 Task: Find connections with filter location Bagalkot with filter topic #communitybuildingwith filter profile language English with filter current company Jindal Stainless with filter school Rajiv Gandhi College of Engineering and Technology with filter industry Metalworking Machinery Manufacturing with filter service category Nature Photography with filter keywords title Operations Manager
Action: Mouse moved to (484, 64)
Screenshot: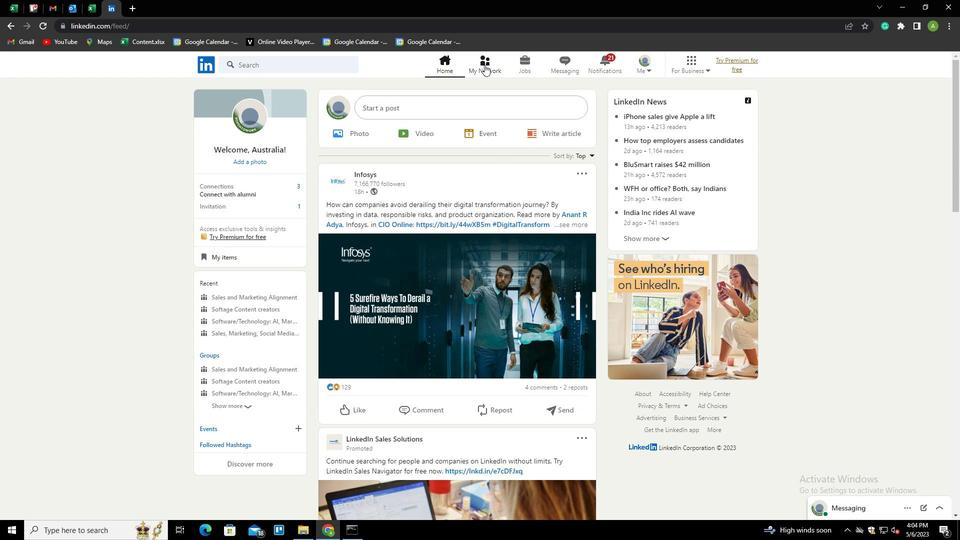 
Action: Mouse pressed left at (484, 64)
Screenshot: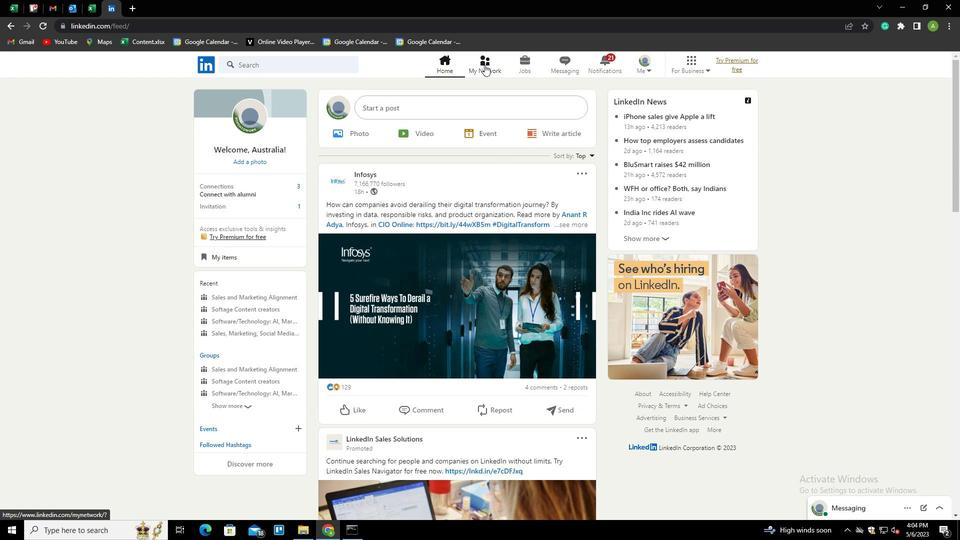 
Action: Mouse moved to (270, 120)
Screenshot: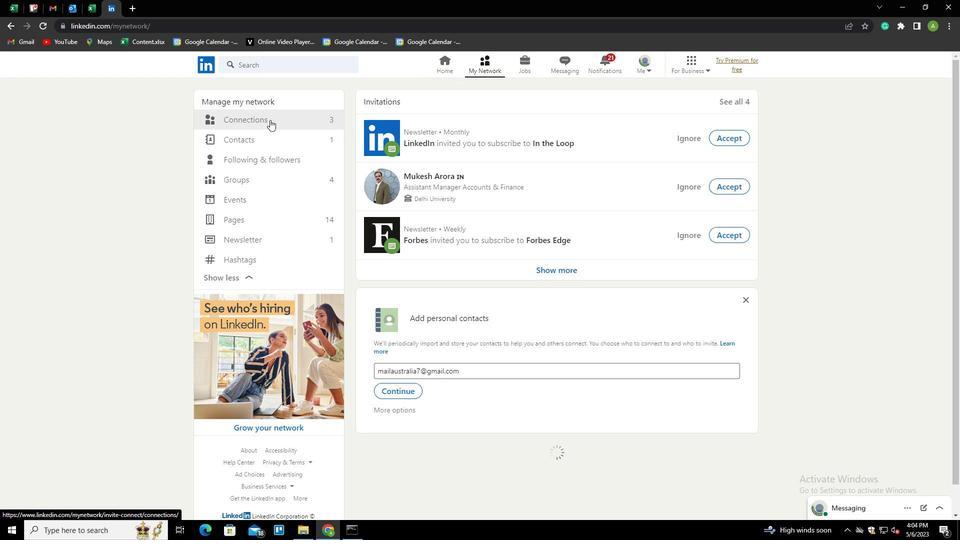 
Action: Mouse pressed left at (270, 120)
Screenshot: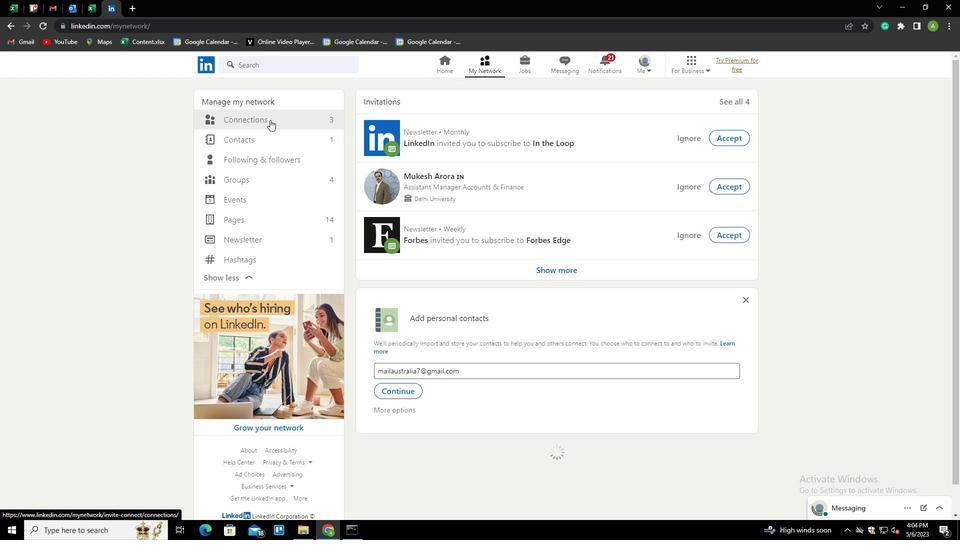 
Action: Mouse moved to (548, 122)
Screenshot: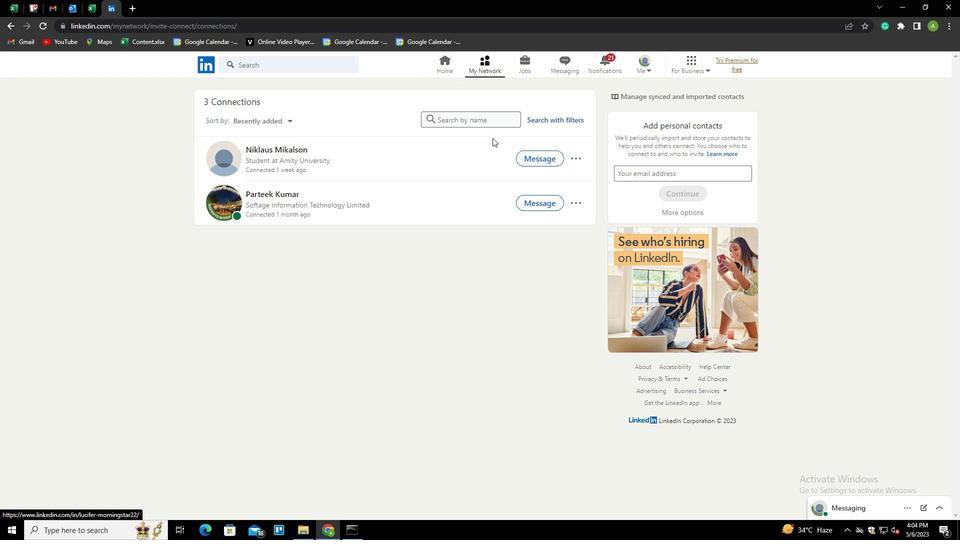 
Action: Mouse pressed left at (548, 122)
Screenshot: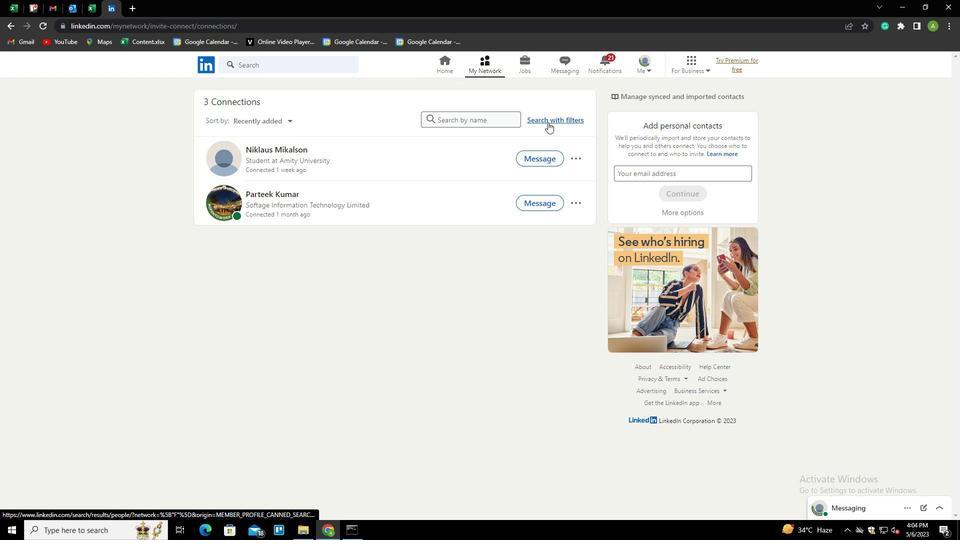 
Action: Mouse moved to (512, 90)
Screenshot: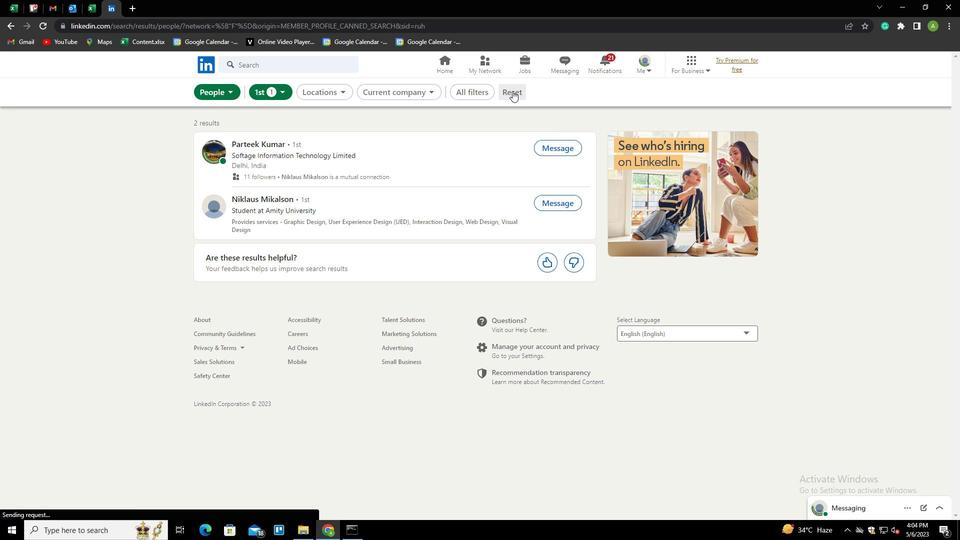 
Action: Mouse pressed left at (512, 90)
Screenshot: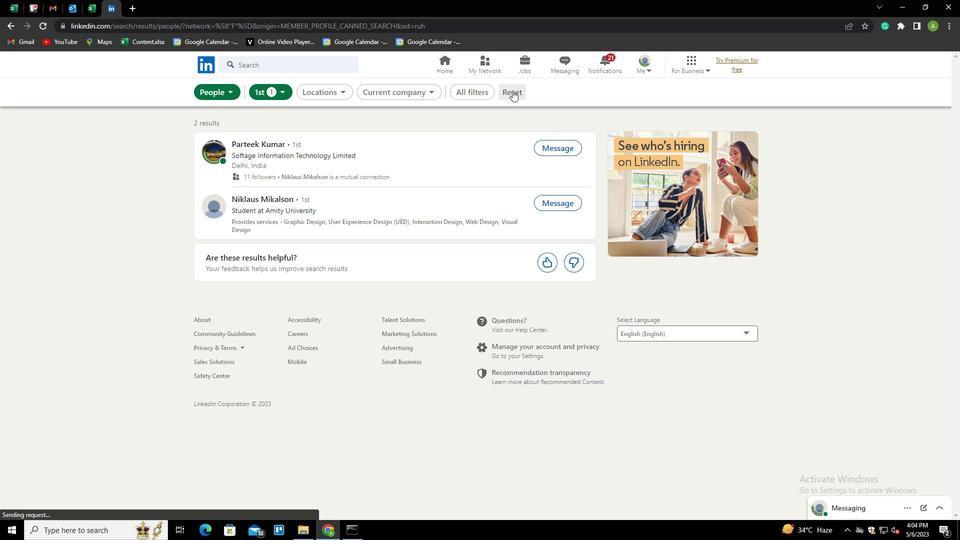 
Action: Mouse moved to (506, 92)
Screenshot: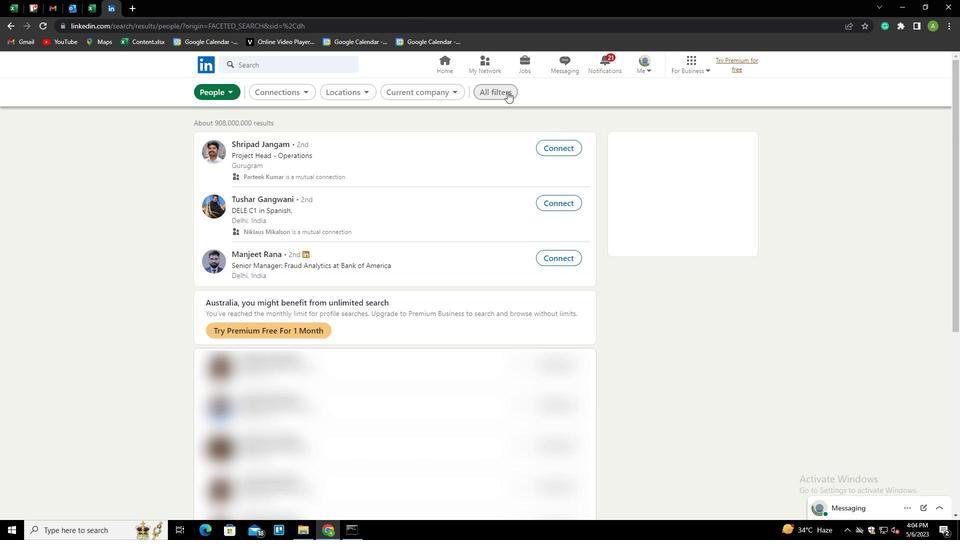 
Action: Mouse pressed left at (506, 92)
Screenshot: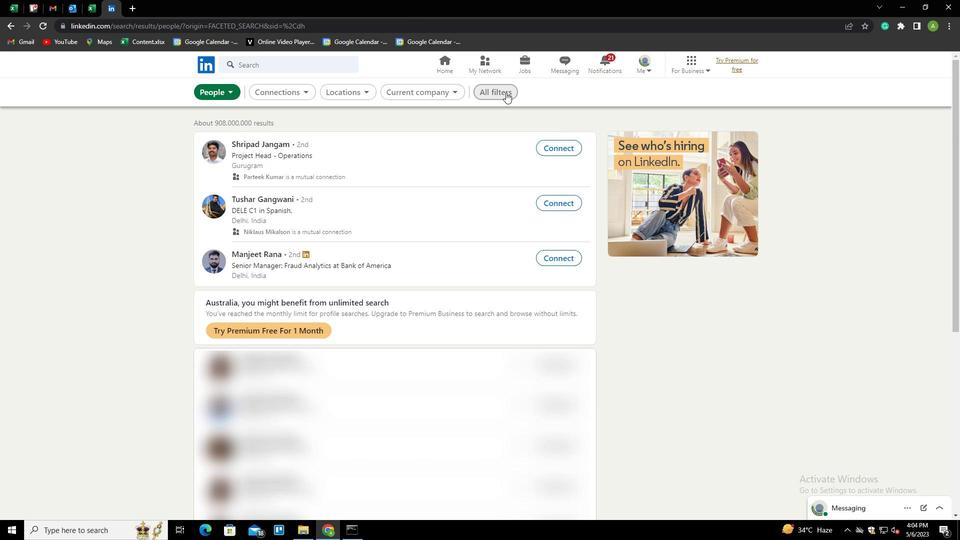 
Action: Mouse moved to (821, 313)
Screenshot: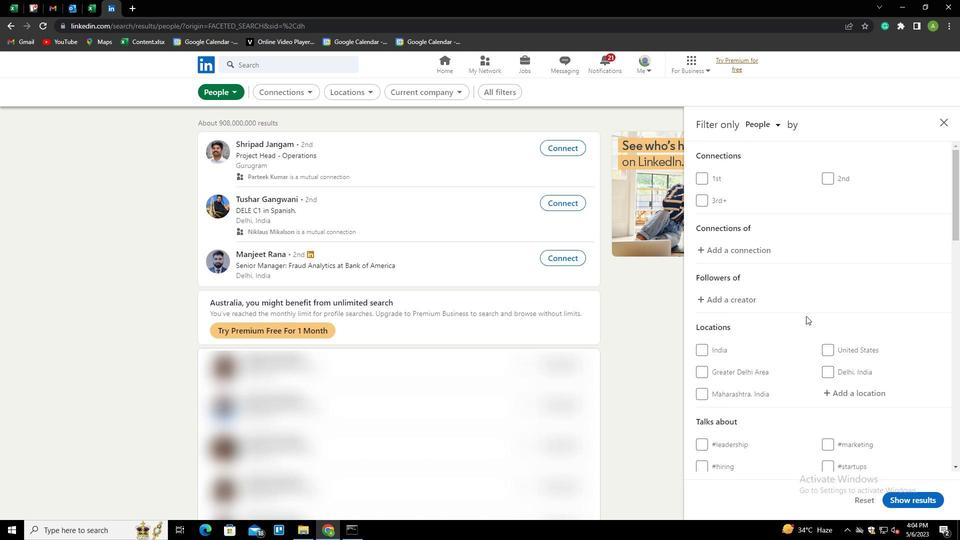 
Action: Mouse scrolled (821, 313) with delta (0, 0)
Screenshot: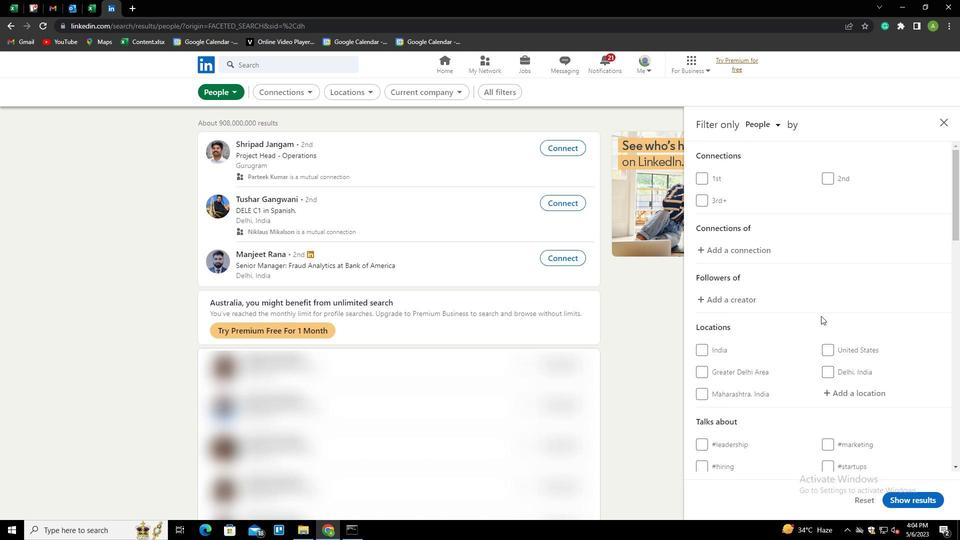 
Action: Mouse scrolled (821, 313) with delta (0, 0)
Screenshot: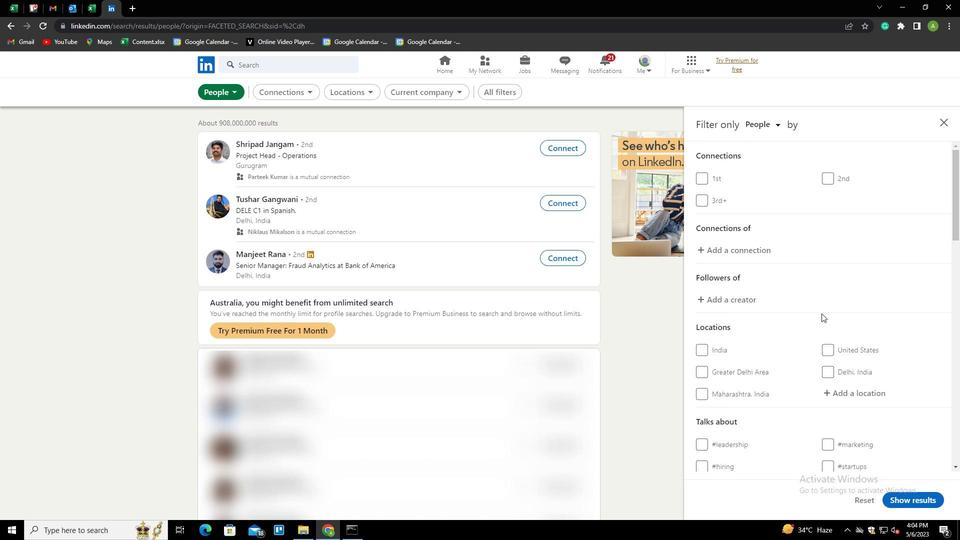 
Action: Mouse moved to (838, 292)
Screenshot: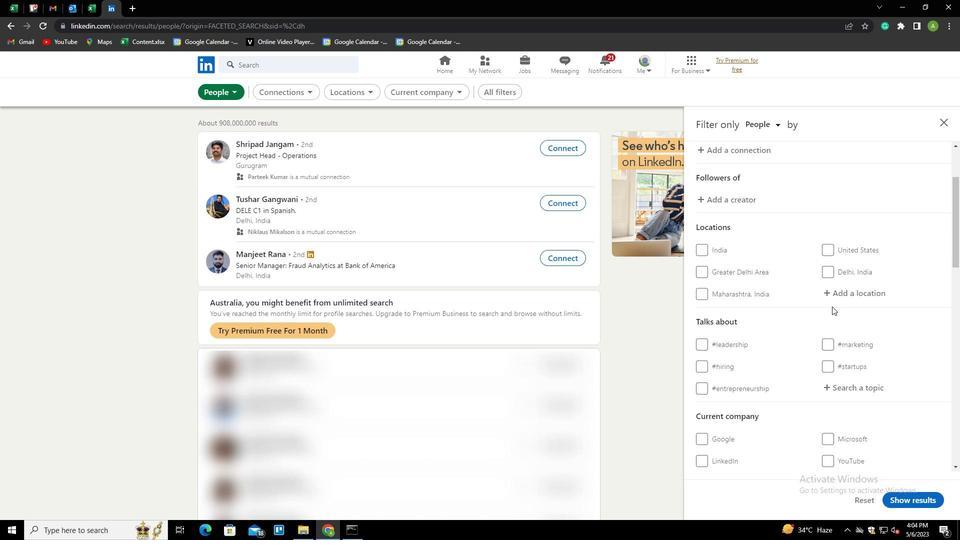 
Action: Mouse pressed left at (838, 292)
Screenshot: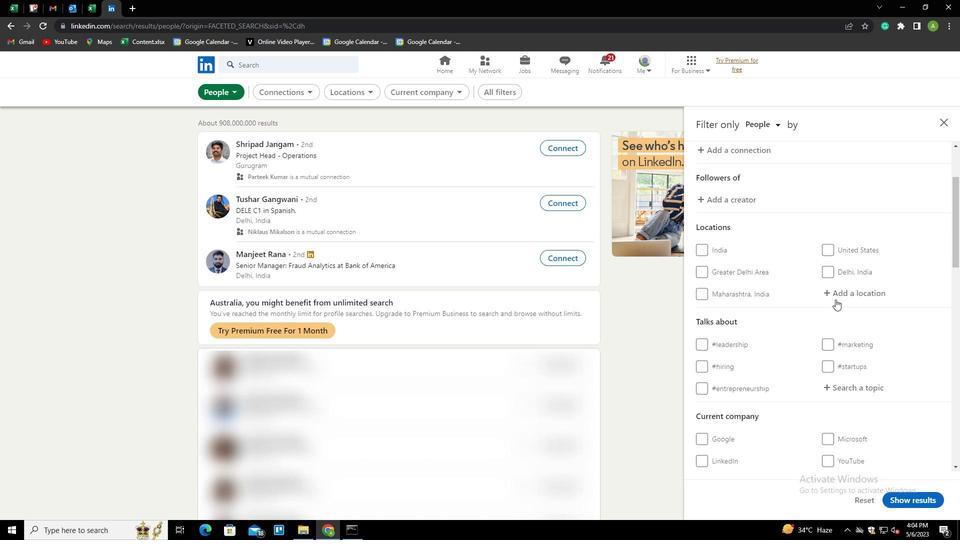 
Action: Key pressed <Key.shift>B
Screenshot: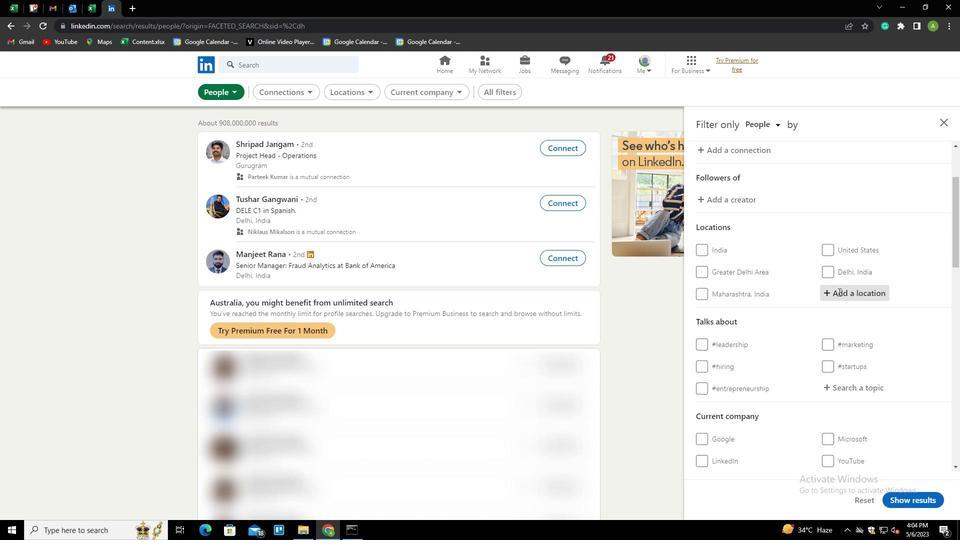 
Action: Mouse moved to (840, 290)
Screenshot: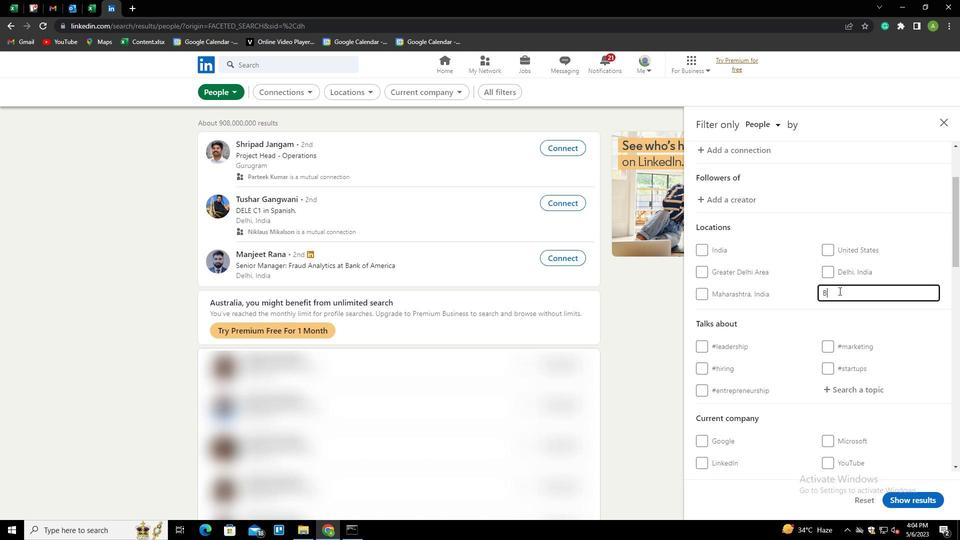 
Action: Key pressed A
Screenshot: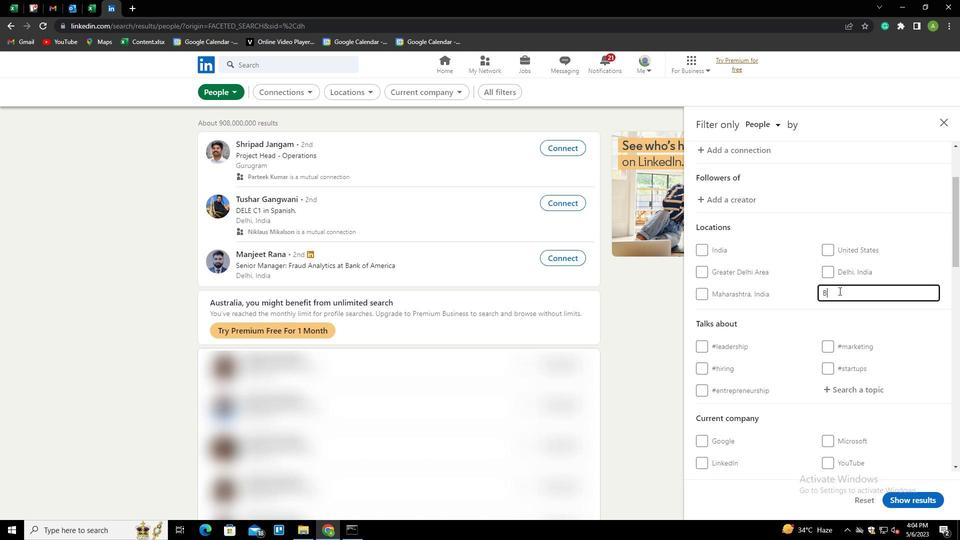 
Action: Mouse moved to (878, 186)
Screenshot: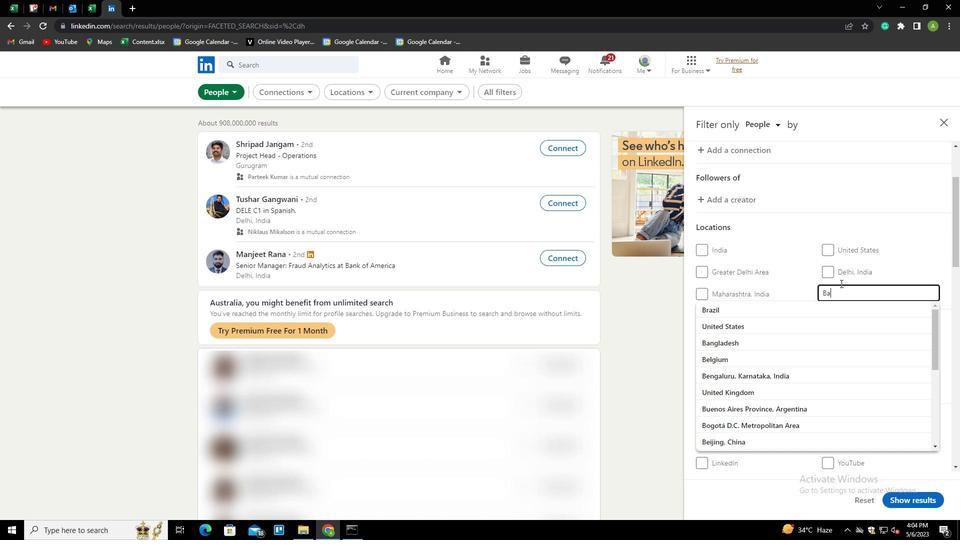 
Action: Key pressed GALKOT<Key.down><Key.down><Key.down><Key.enter>
Screenshot: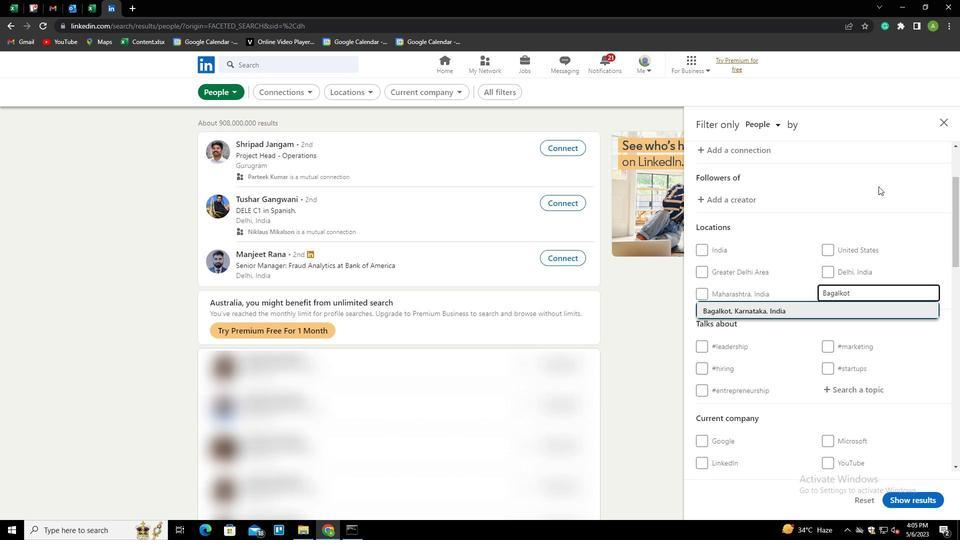 
Action: Mouse scrolled (878, 186) with delta (0, 0)
Screenshot: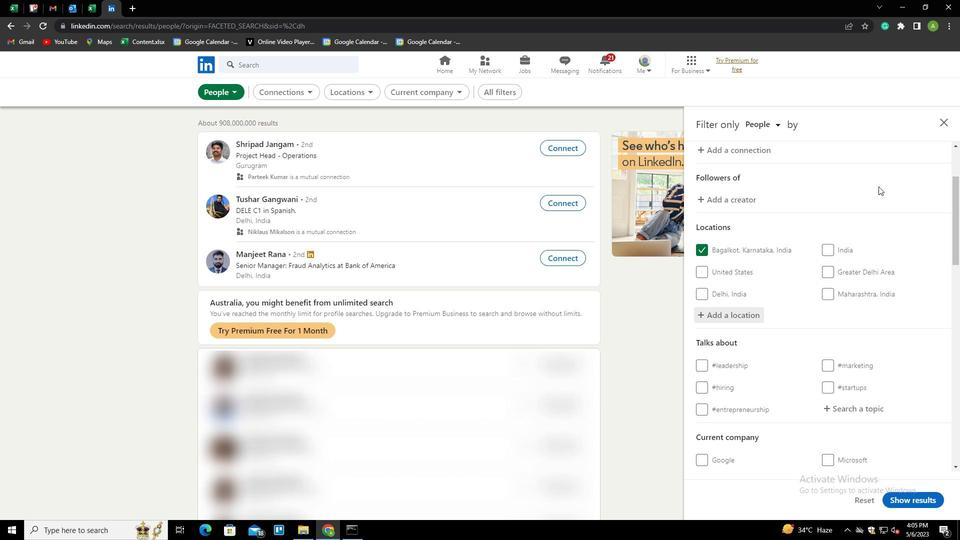 
Action: Mouse moved to (878, 186)
Screenshot: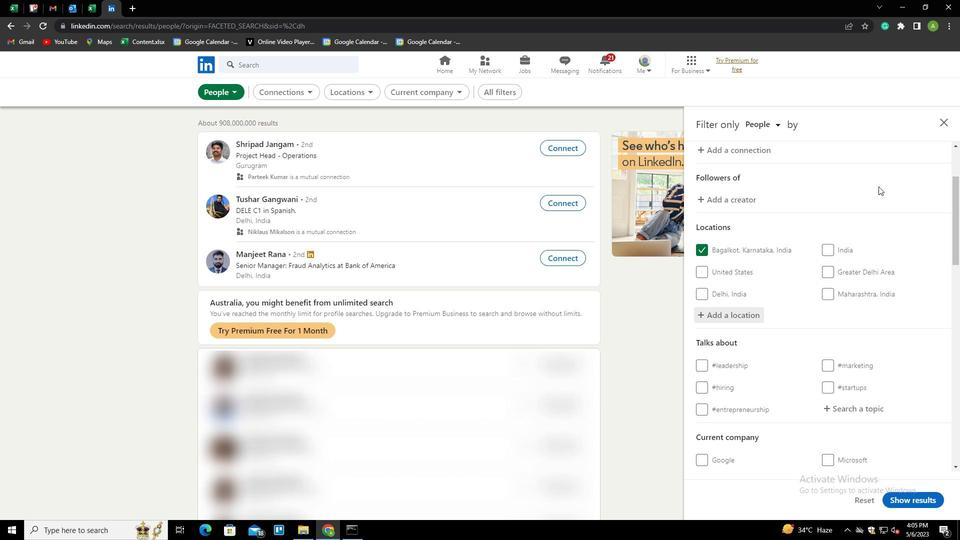 
Action: Mouse scrolled (878, 186) with delta (0, 0)
Screenshot: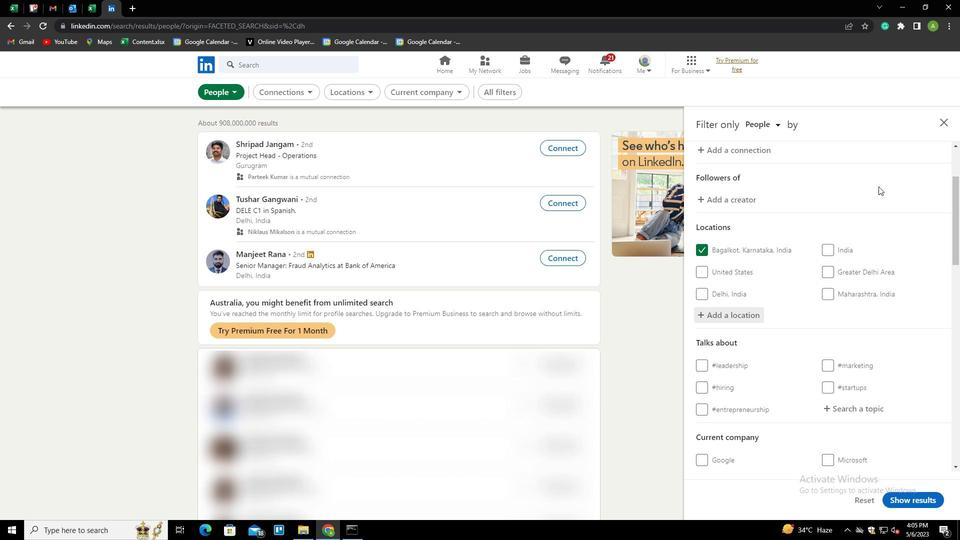 
Action: Mouse moved to (843, 305)
Screenshot: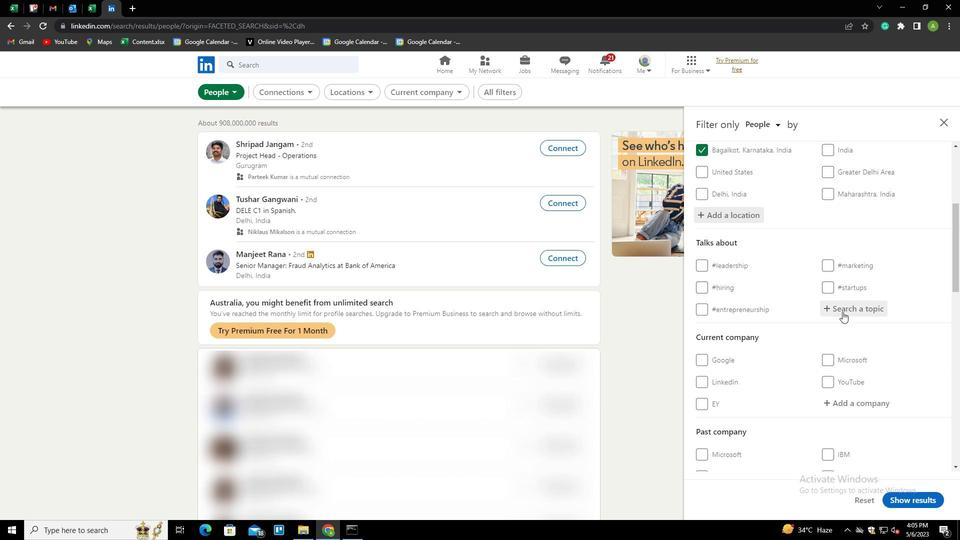 
Action: Mouse pressed left at (843, 305)
Screenshot: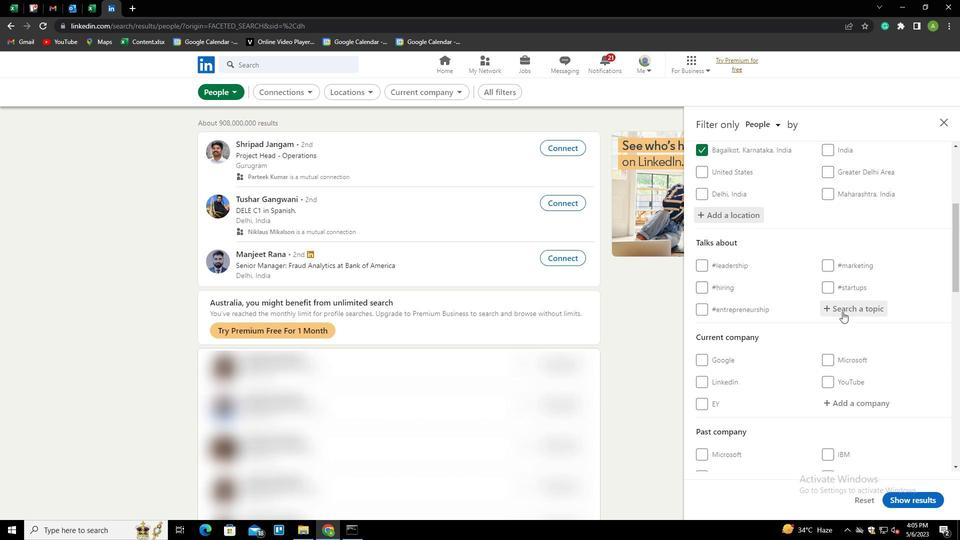 
Action: Mouse moved to (881, 271)
Screenshot: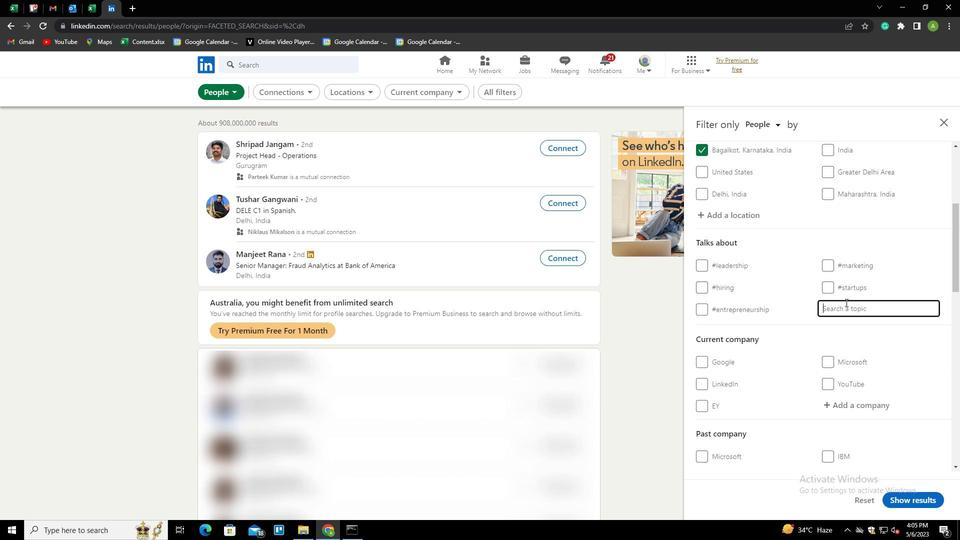 
Action: Key pressed COMMUNITYBUILDING<Key.down><Key.enter>
Screenshot: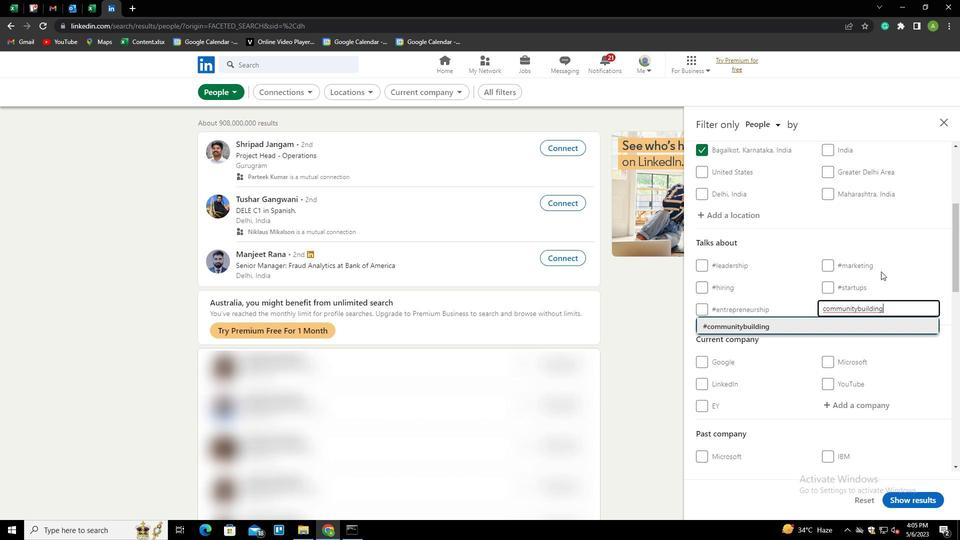 
Action: Mouse scrolled (881, 271) with delta (0, 0)
Screenshot: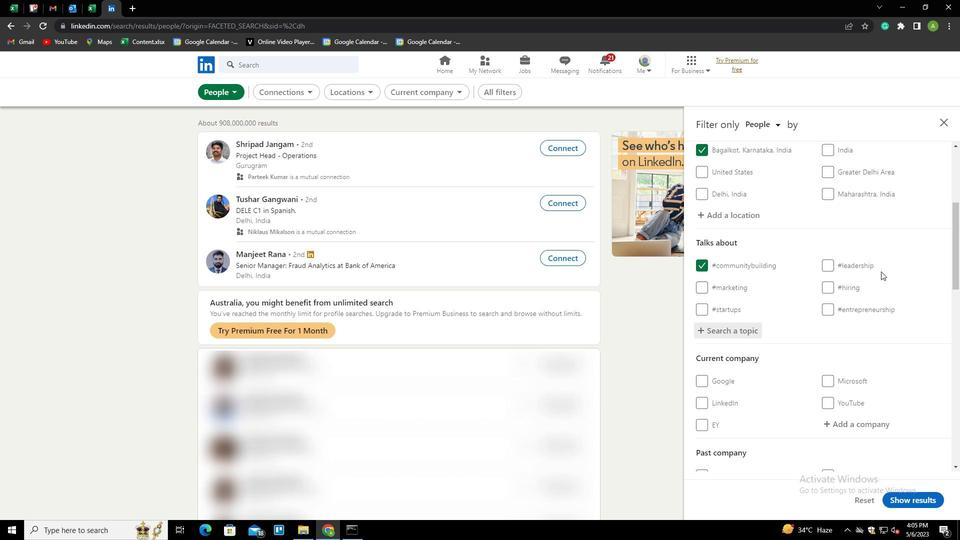 
Action: Mouse scrolled (881, 271) with delta (0, 0)
Screenshot: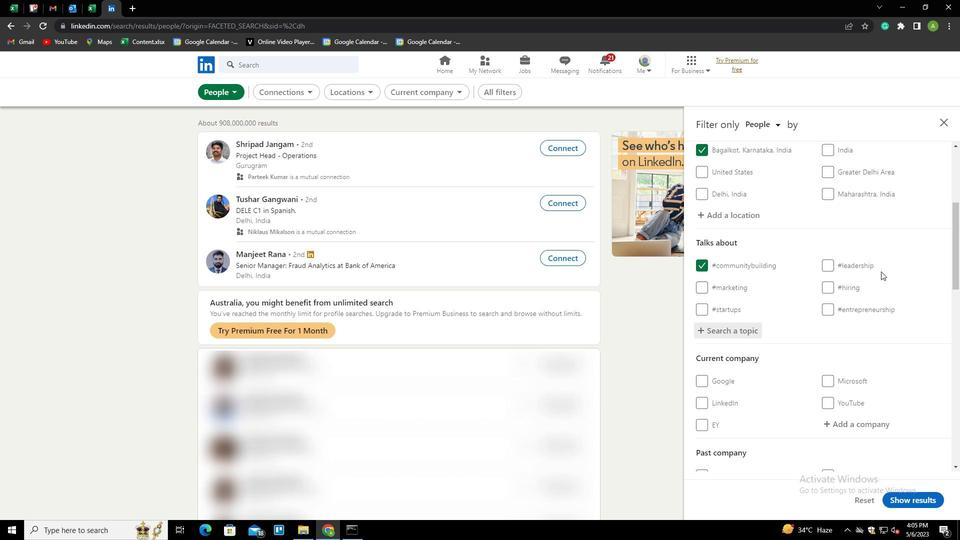 
Action: Mouse moved to (879, 277)
Screenshot: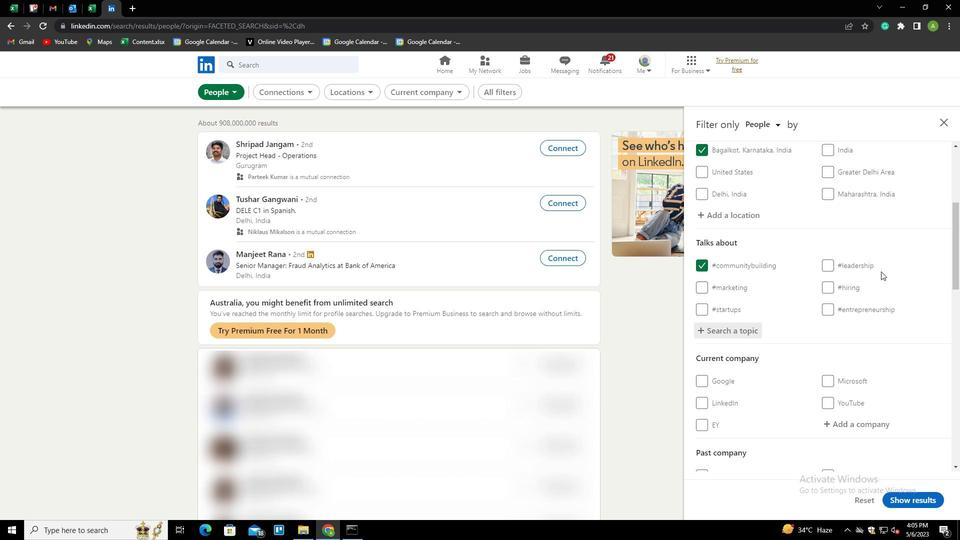 
Action: Mouse scrolled (879, 276) with delta (0, 0)
Screenshot: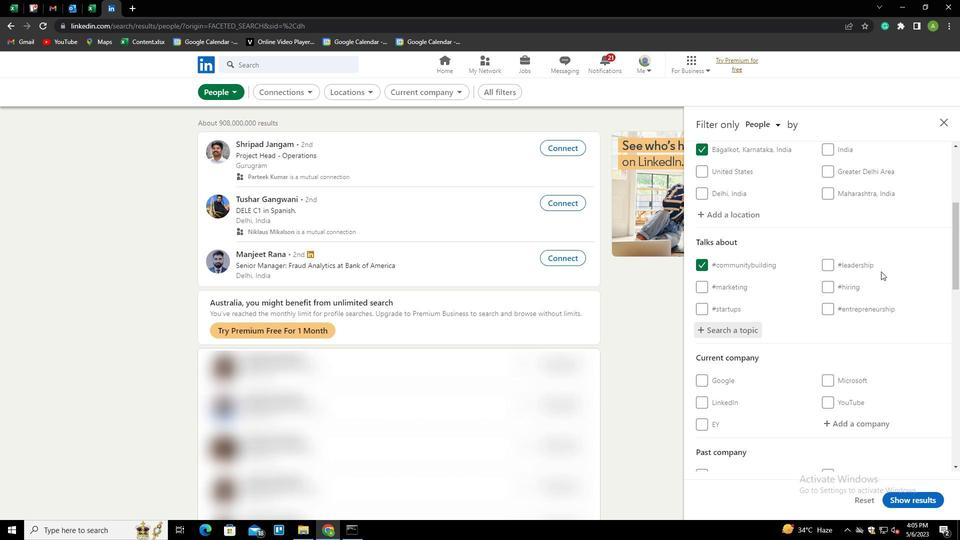 
Action: Mouse moved to (878, 278)
Screenshot: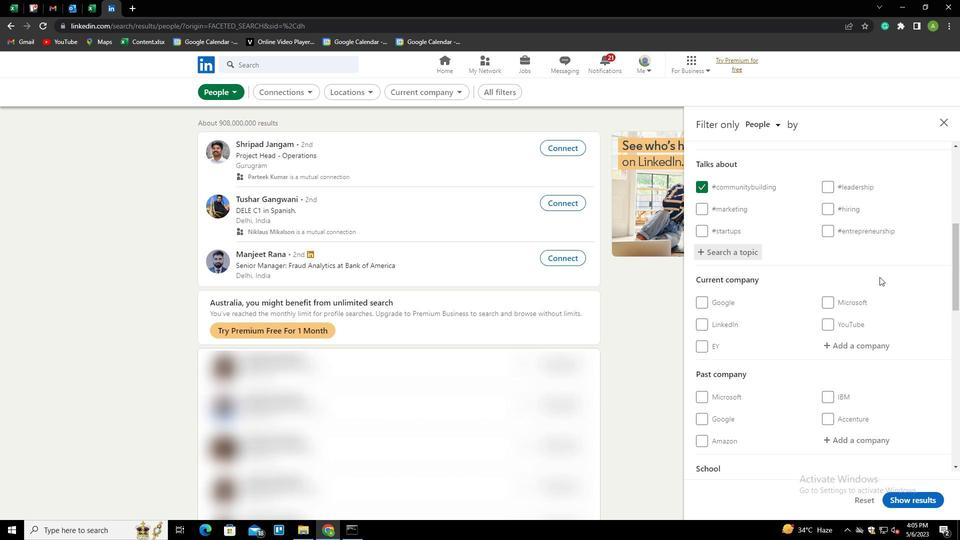 
Action: Mouse scrolled (878, 277) with delta (0, 0)
Screenshot: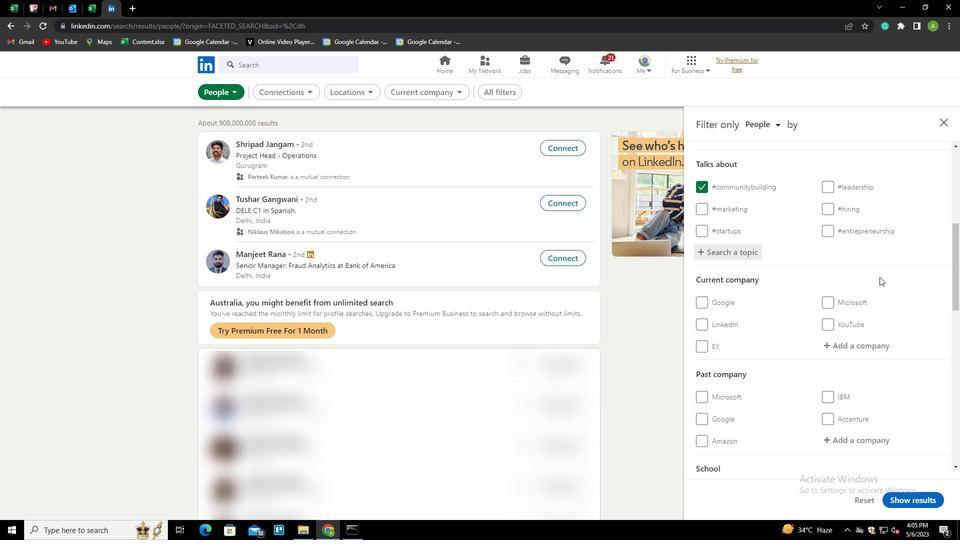
Action: Mouse moved to (878, 278)
Screenshot: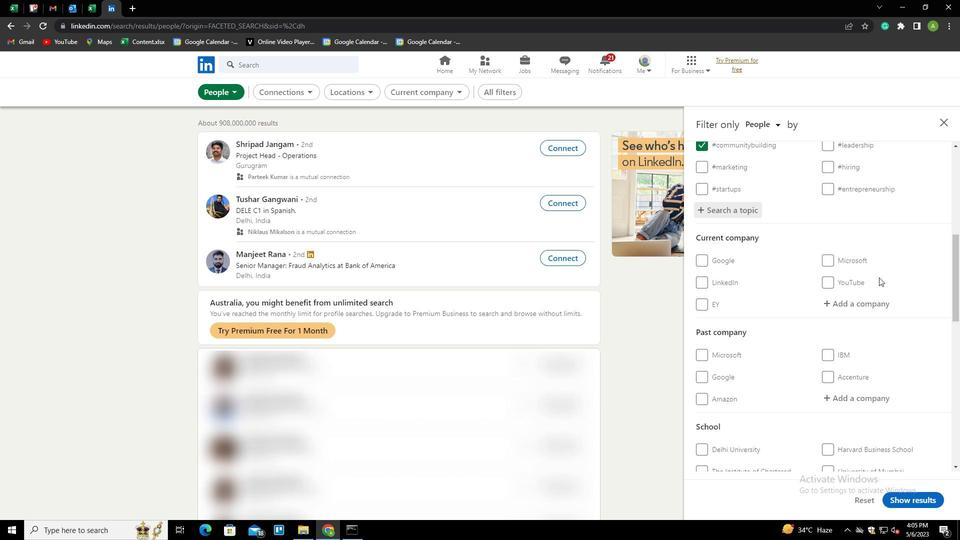 
Action: Mouse scrolled (878, 278) with delta (0, 0)
Screenshot: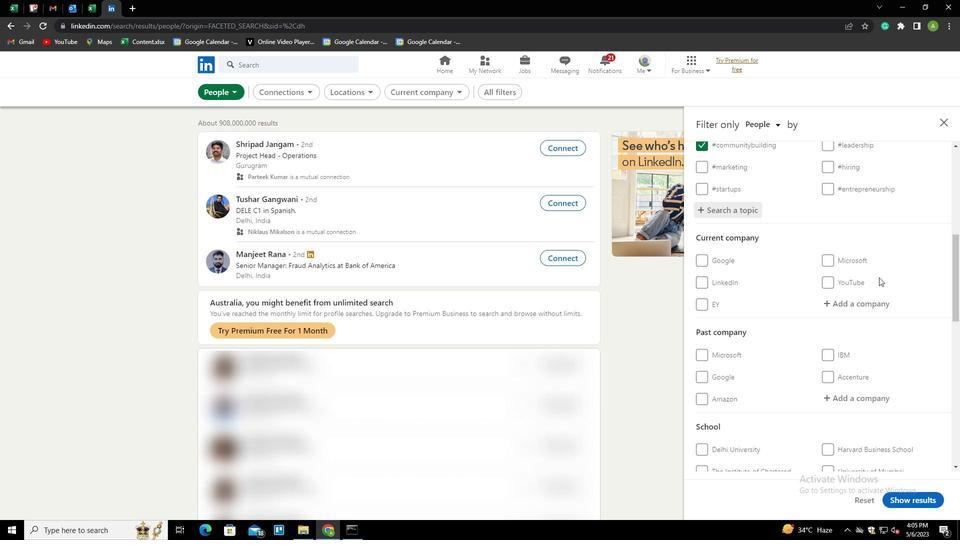 
Action: Mouse moved to (876, 280)
Screenshot: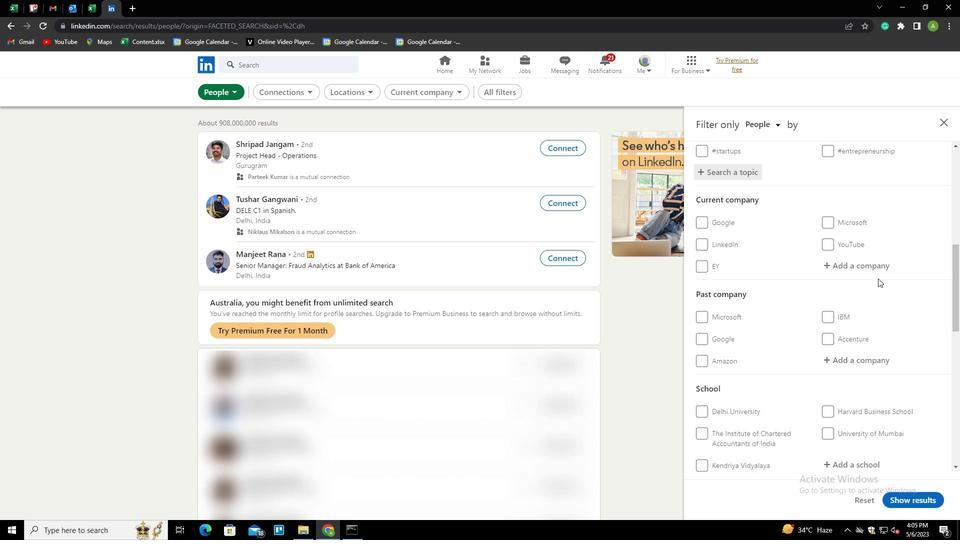 
Action: Mouse scrolled (876, 280) with delta (0, 0)
Screenshot: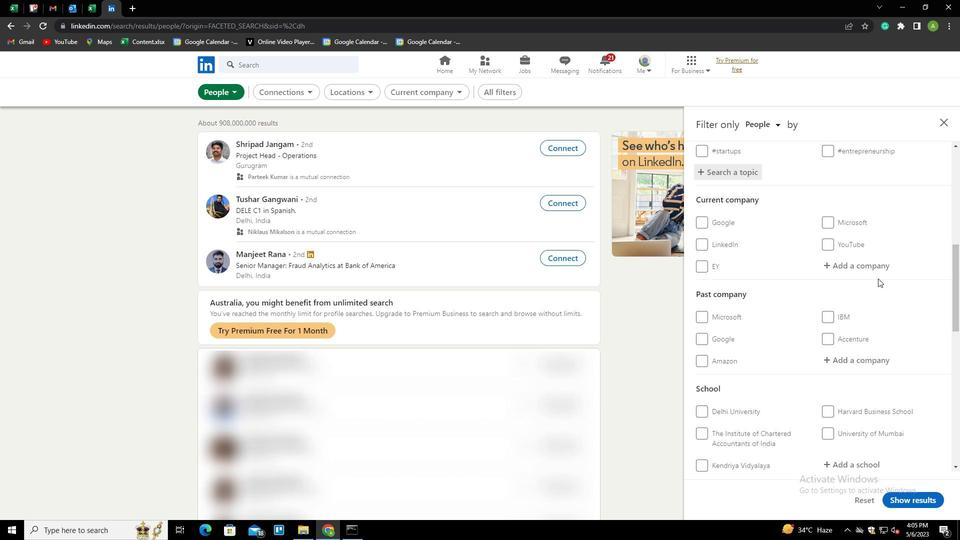 
Action: Mouse moved to (876, 281)
Screenshot: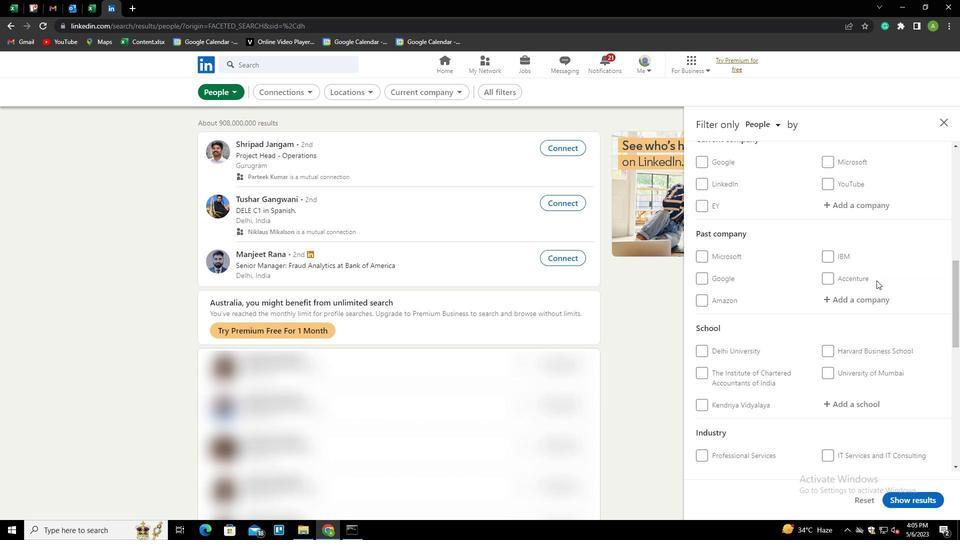
Action: Mouse scrolled (876, 281) with delta (0, 0)
Screenshot: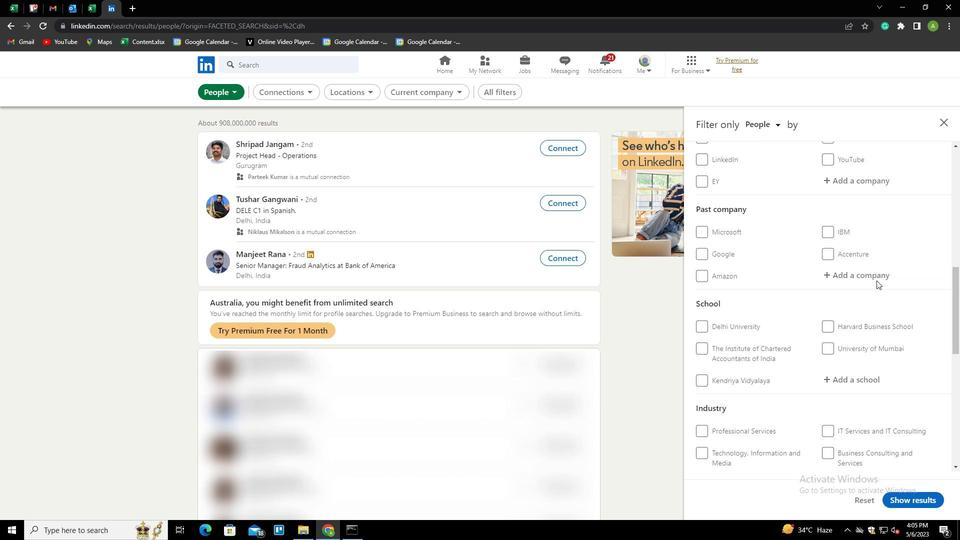 
Action: Mouse scrolled (876, 281) with delta (0, 0)
Screenshot: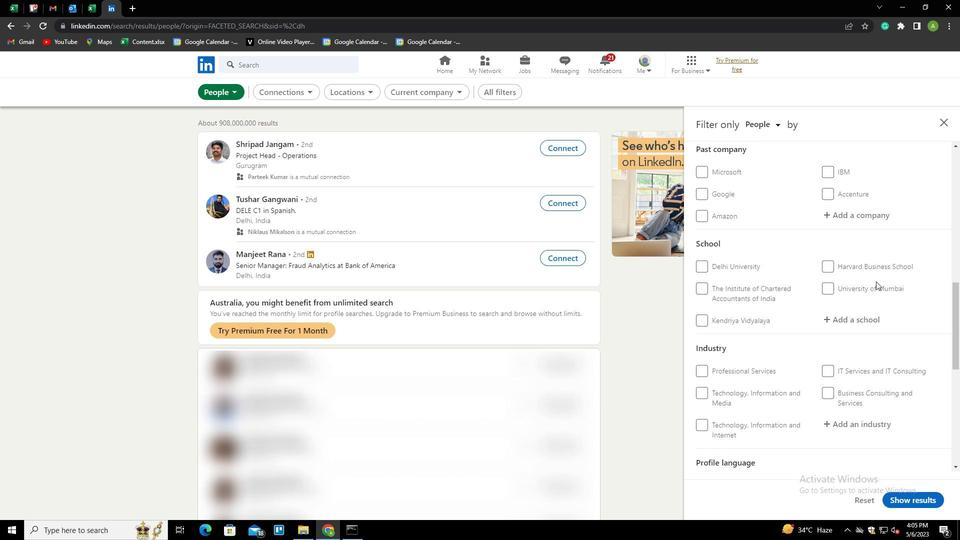 
Action: Mouse scrolled (876, 281) with delta (0, 0)
Screenshot: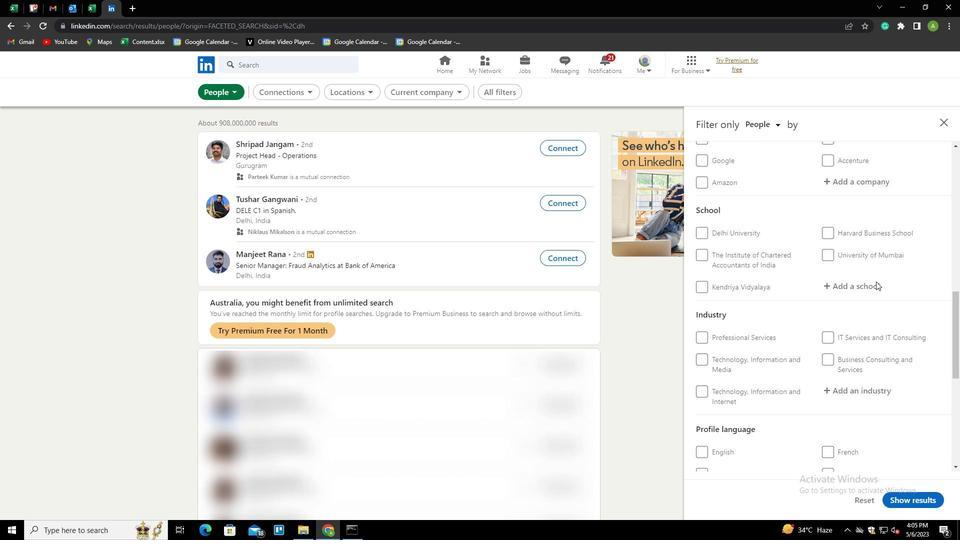 
Action: Mouse moved to (711, 336)
Screenshot: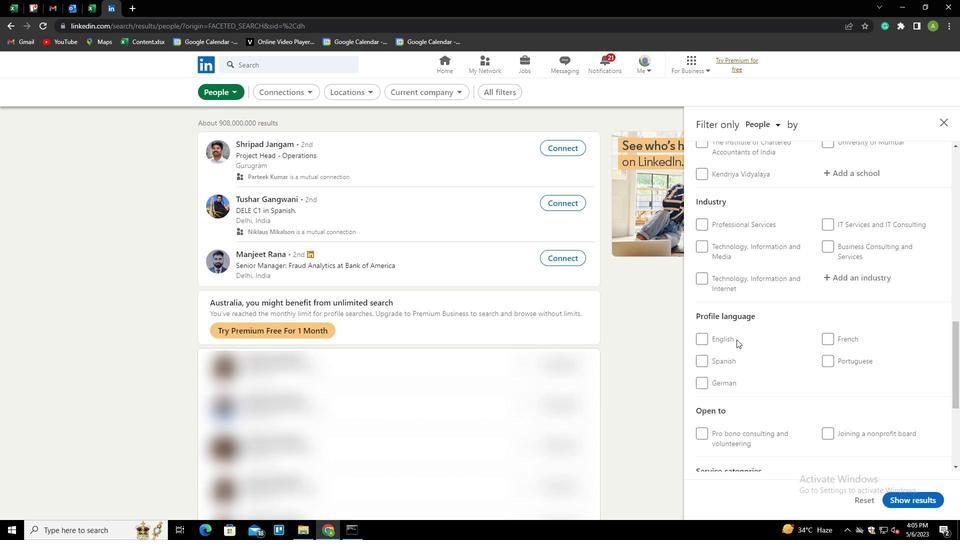 
Action: Mouse pressed left at (711, 336)
Screenshot: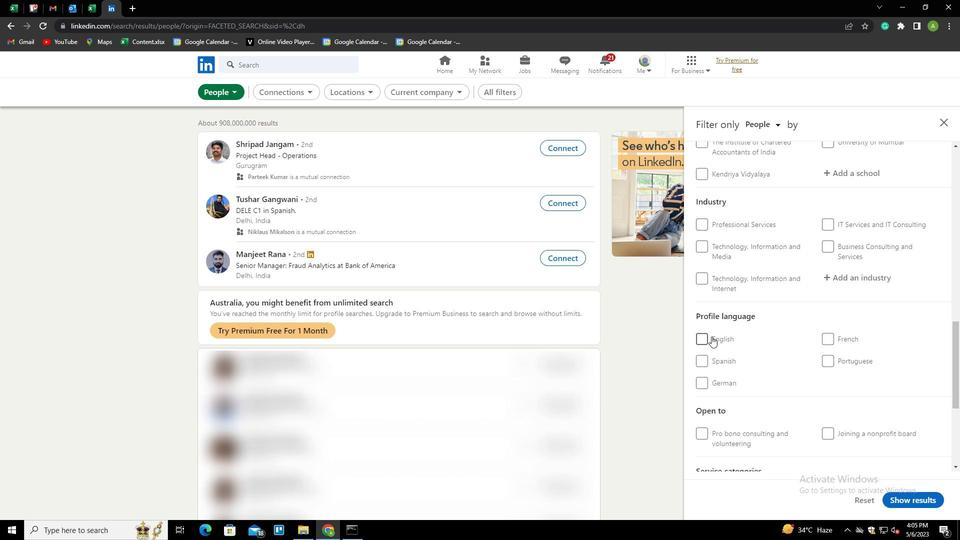 
Action: Mouse moved to (827, 313)
Screenshot: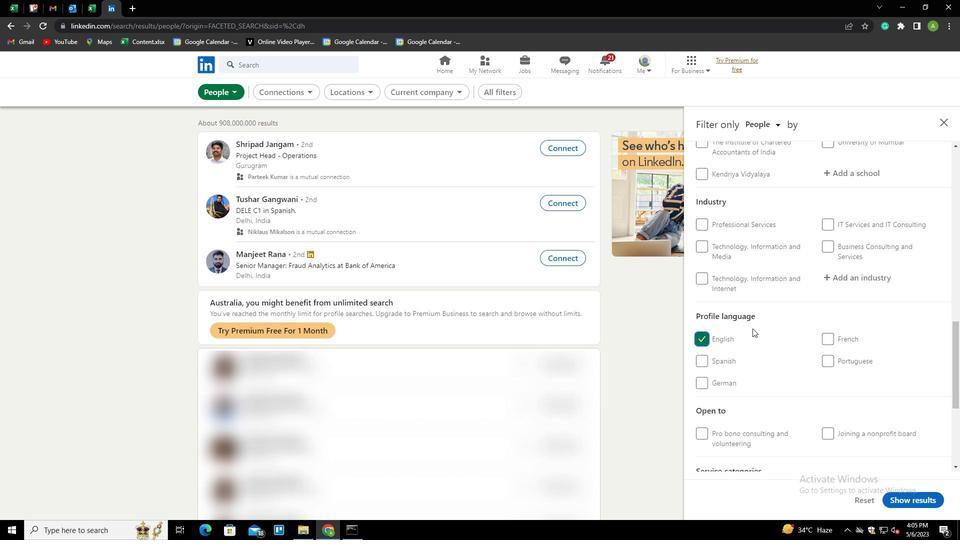 
Action: Mouse scrolled (827, 314) with delta (0, 0)
Screenshot: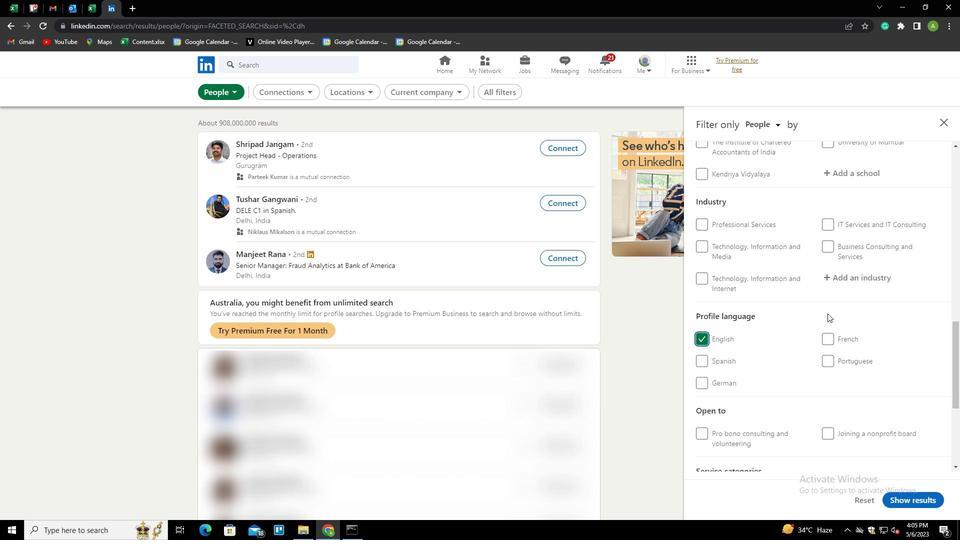 
Action: Mouse moved to (828, 313)
Screenshot: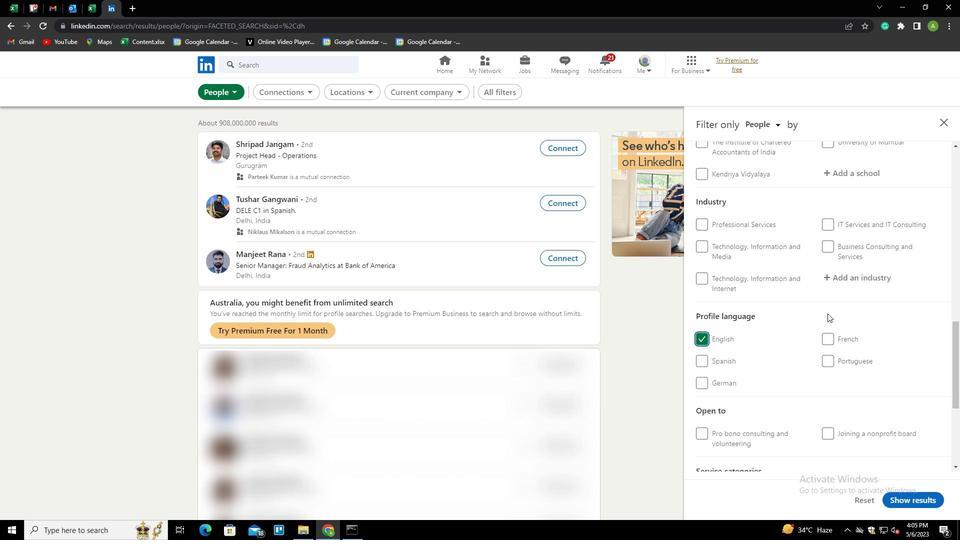 
Action: Mouse scrolled (828, 314) with delta (0, 0)
Screenshot: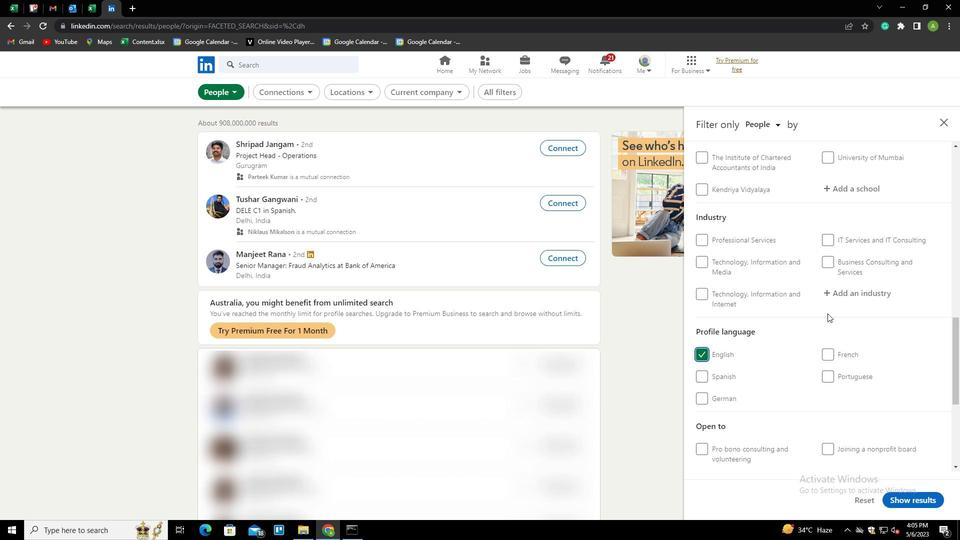 
Action: Mouse scrolled (828, 314) with delta (0, 0)
Screenshot: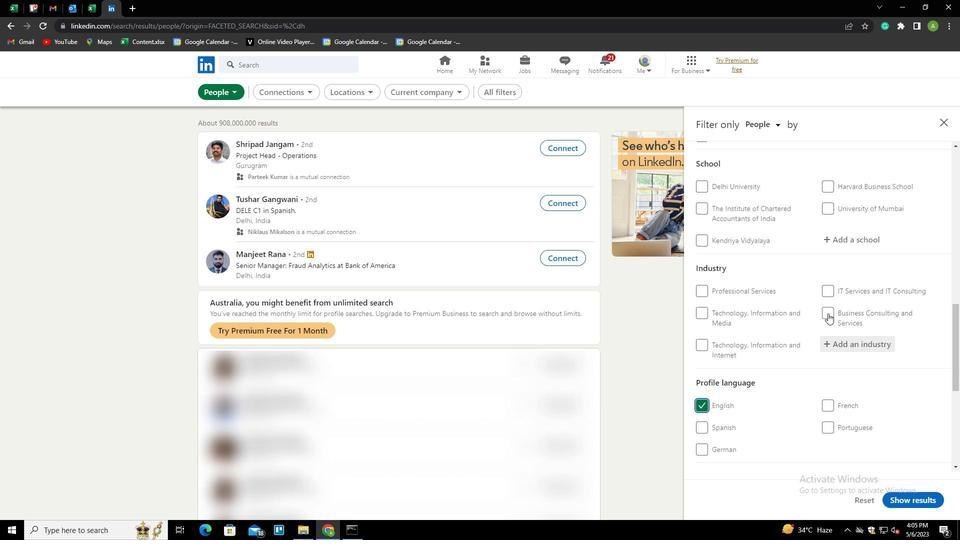 
Action: Mouse scrolled (828, 314) with delta (0, 0)
Screenshot: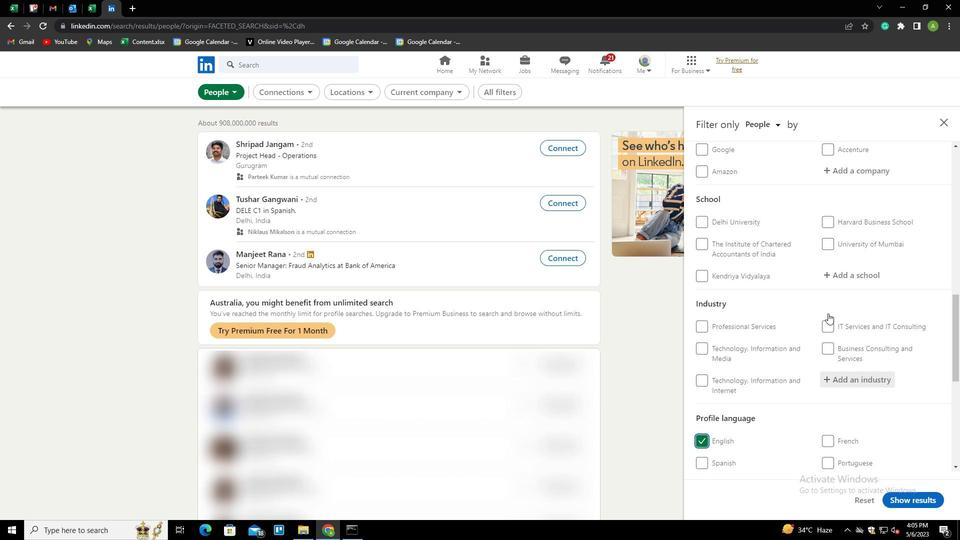 
Action: Mouse scrolled (828, 314) with delta (0, 0)
Screenshot: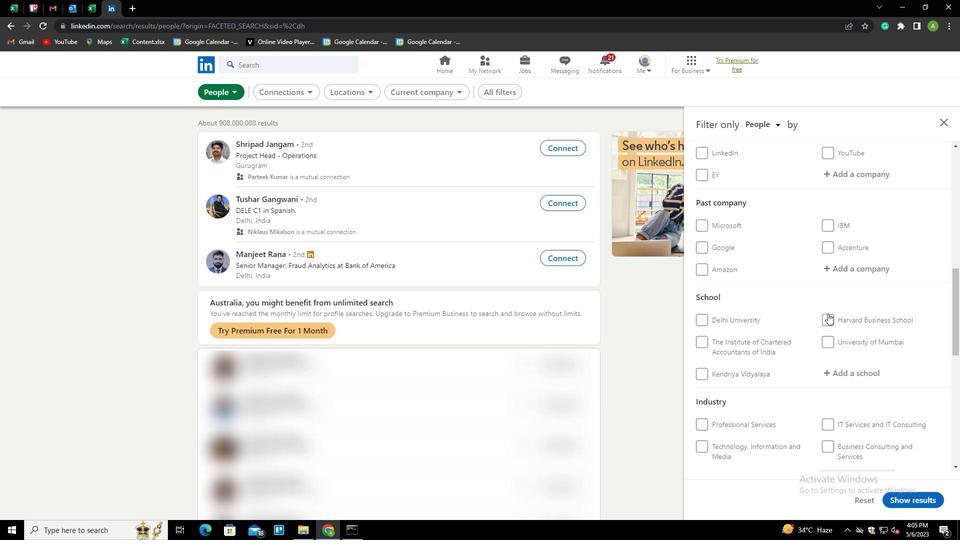 
Action: Mouse scrolled (828, 314) with delta (0, 0)
Screenshot: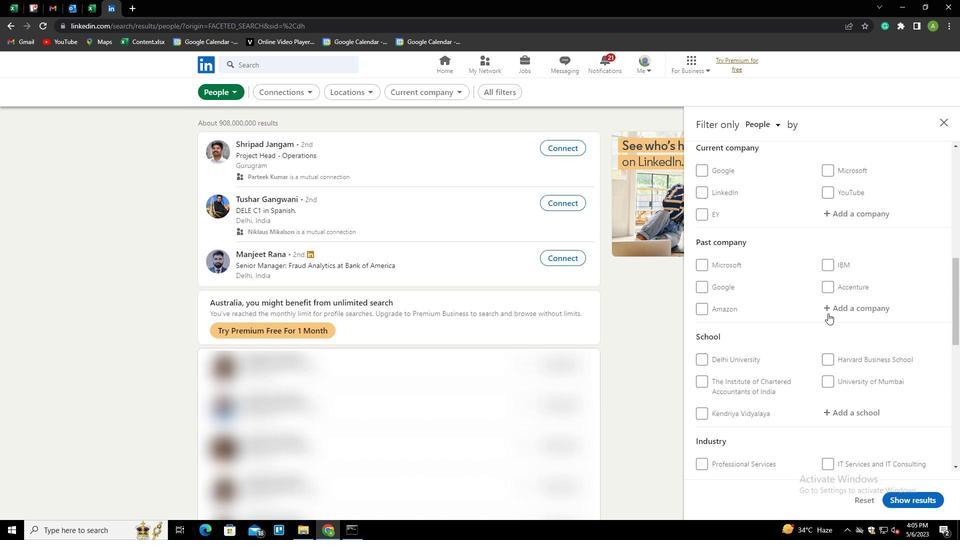 
Action: Mouse moved to (841, 277)
Screenshot: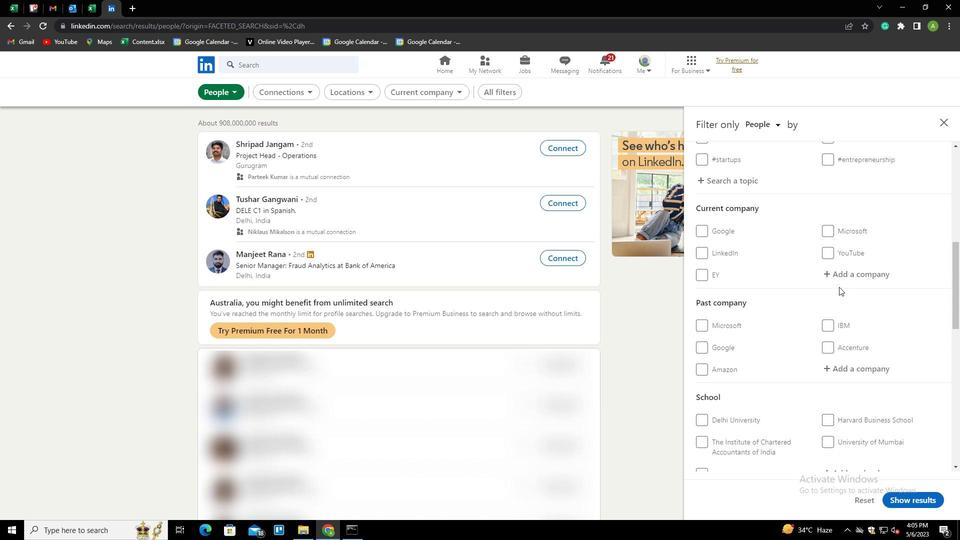 
Action: Mouse pressed left at (841, 277)
Screenshot: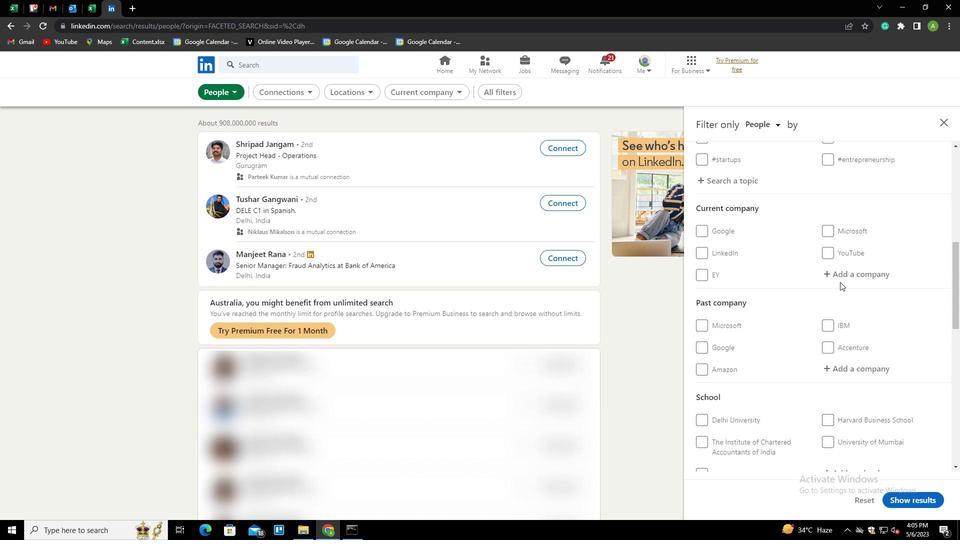 
Action: Mouse moved to (845, 265)
Screenshot: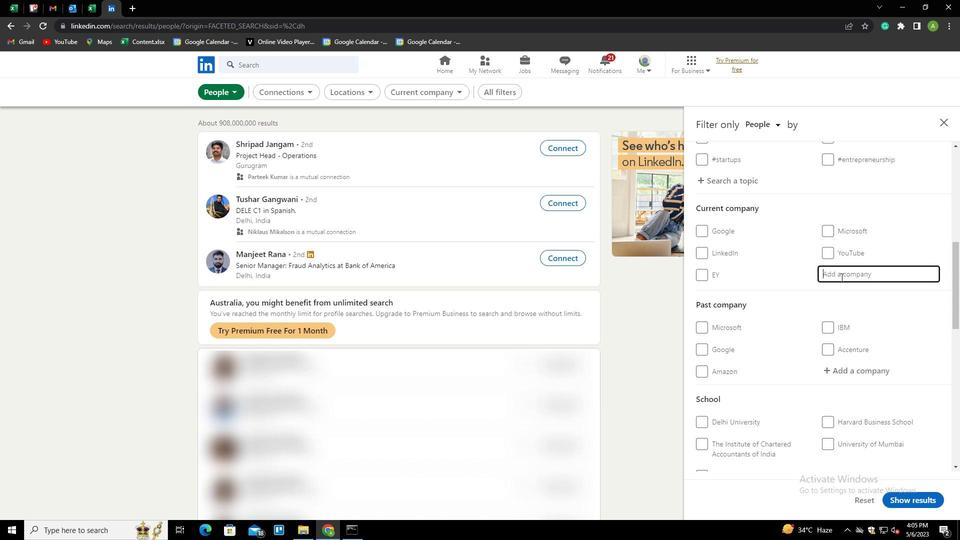 
Action: Key pressed <Key.shift><Key.shift><Key.shift><Key.shift><Key.shift><Key.shift><Key.shift><Key.shift>JINDAL<Key.space><Key.shift>STAINLESS<Key.down><Key.enter>
Screenshot: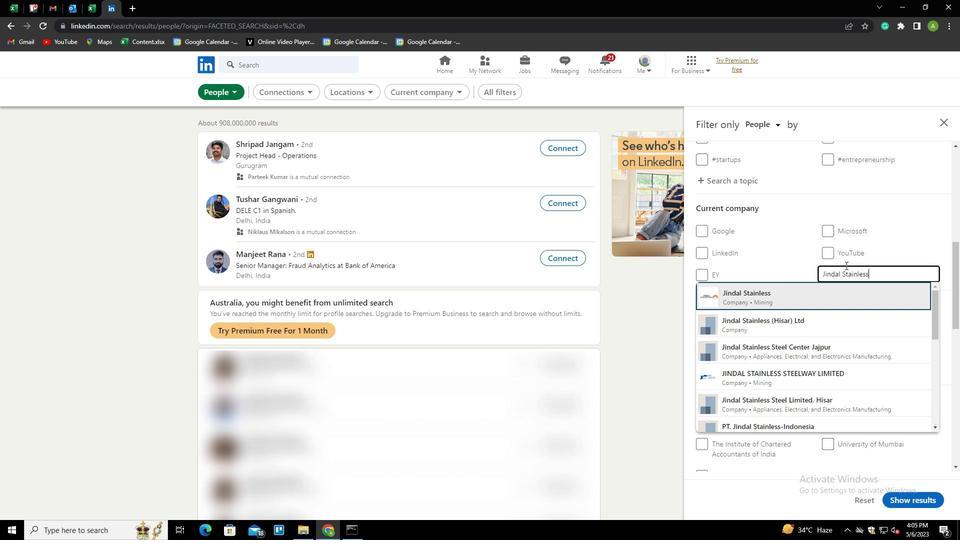 
Action: Mouse moved to (830, 252)
Screenshot: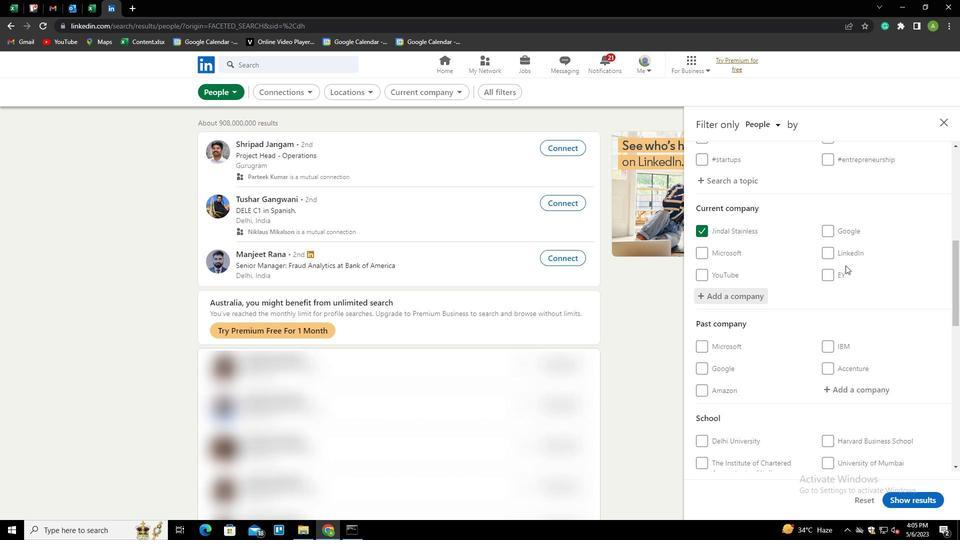 
Action: Mouse scrolled (830, 252) with delta (0, 0)
Screenshot: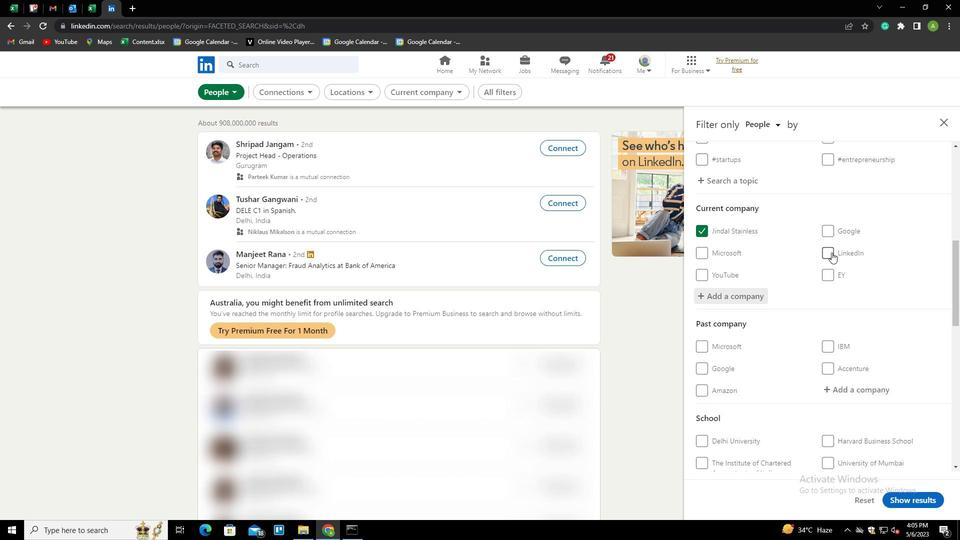 
Action: Mouse scrolled (830, 252) with delta (0, 0)
Screenshot: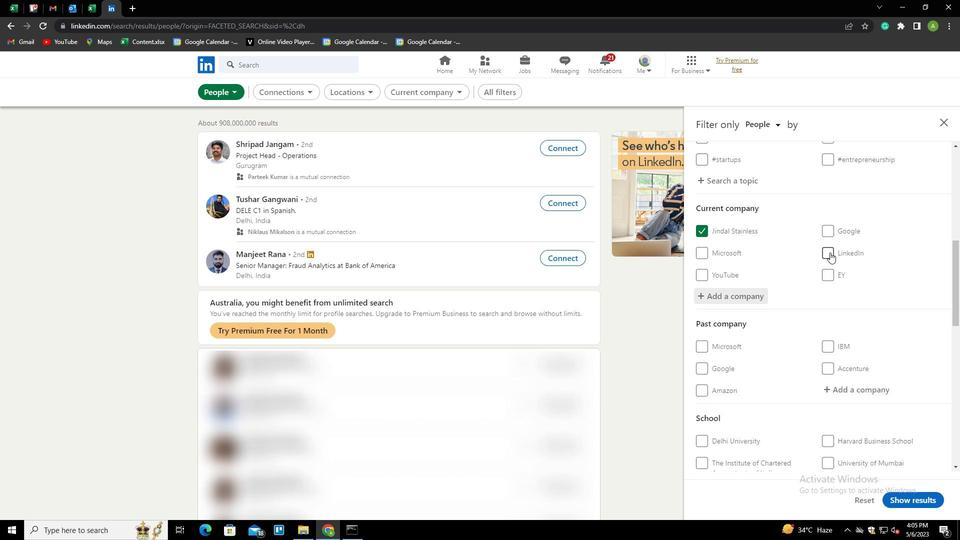 
Action: Mouse scrolled (830, 252) with delta (0, 0)
Screenshot: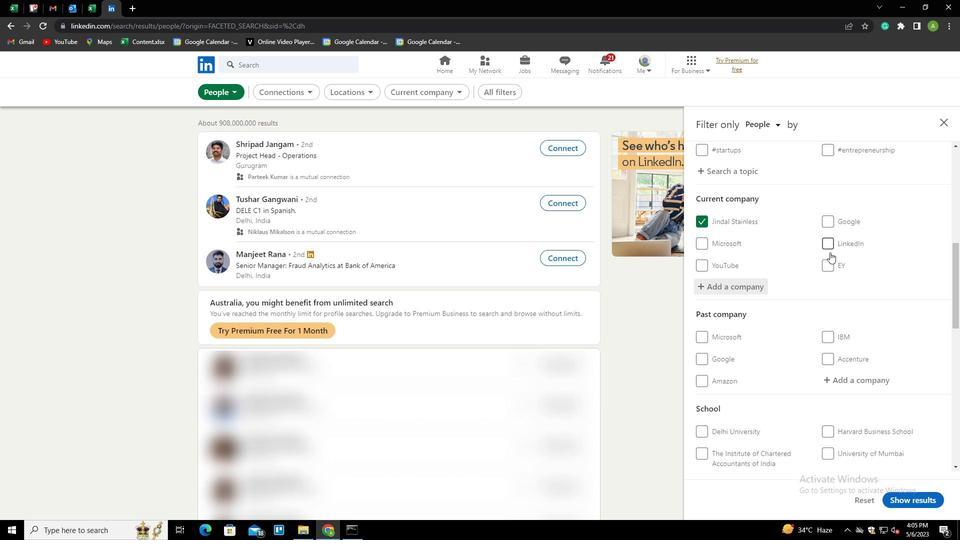 
Action: Mouse scrolled (830, 252) with delta (0, 0)
Screenshot: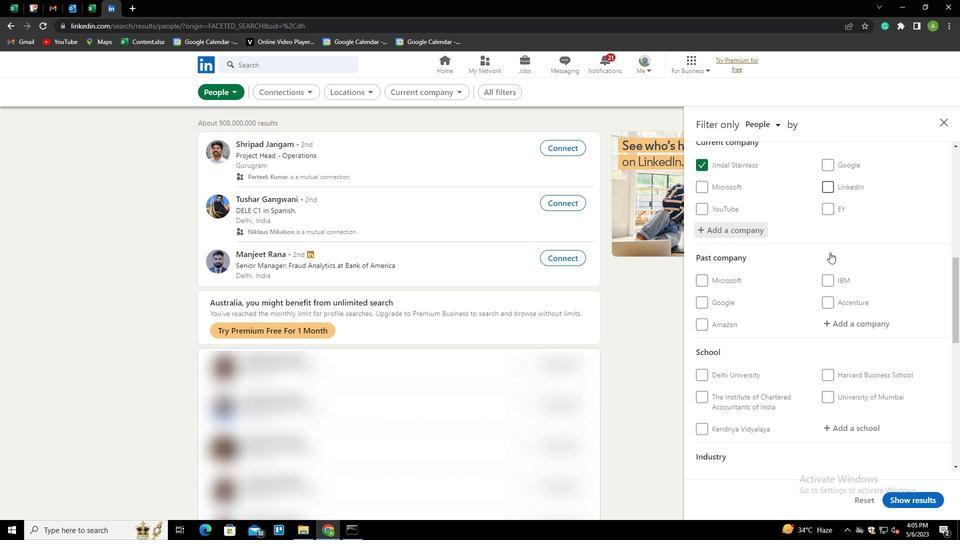 
Action: Mouse moved to (831, 299)
Screenshot: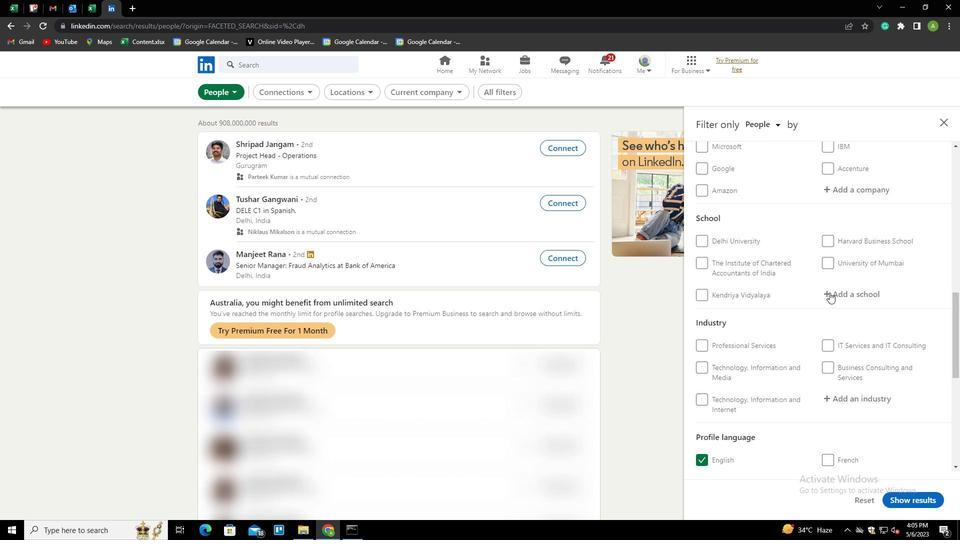 
Action: Mouse pressed left at (831, 299)
Screenshot: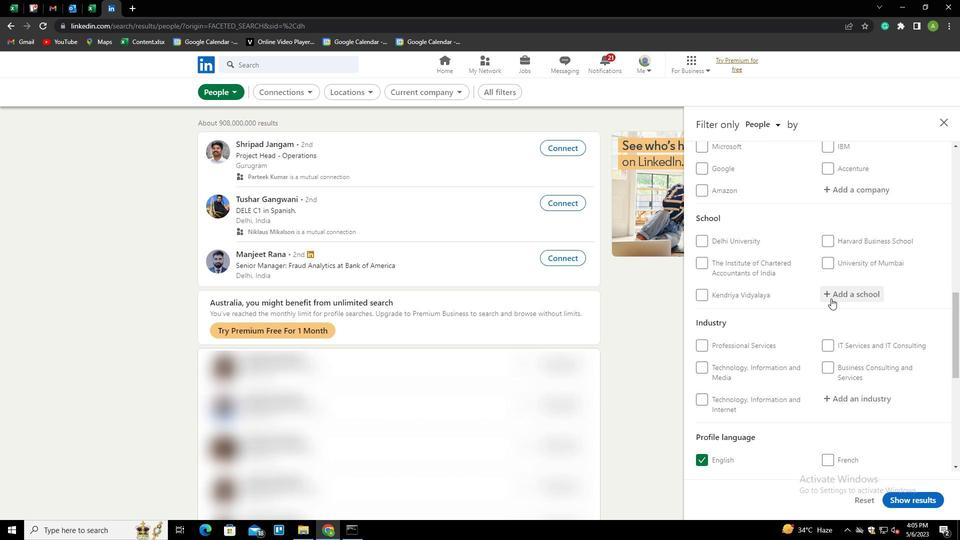 
Action: Mouse moved to (839, 293)
Screenshot: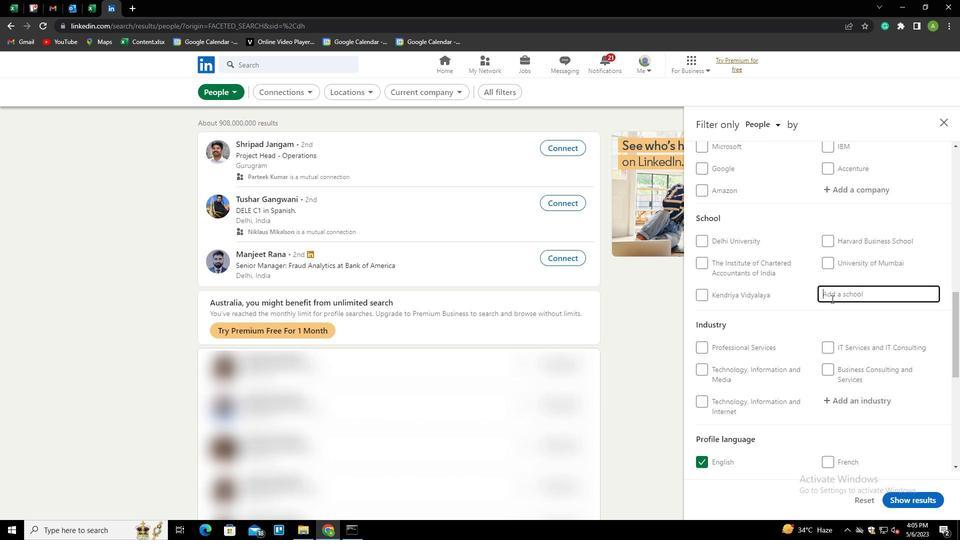 
Action: Key pressed <Key.shift><Key.shift><Key.shift><Key.shift><Key.shift><Key.shift><Key.shift><Key.shift><Key.shift><Key.shift><Key.shift><Key.shift><Key.shift><Key.shift><Key.shift><Key.shift><Key.shift><Key.shift><Key.shift><Key.shift><Key.shift><Key.shift><Key.shift><Key.shift><Key.shift><Key.shift><Key.shift><Key.shift><Key.shift><Key.shift><Key.shift><Key.shift><Key.shift><Key.shift><Key.shift><Key.shift><Key.shift><Key.shift><Key.shift><Key.shift><Key.shift><Key.shift><Key.shift><Key.shift><Key.shift><Key.shift><Key.shift><Key.shift><Key.shift><Key.shift><Key.shift><Key.shift><Key.shift><Key.shift><Key.shift><Key.shift><Key.shift><Key.shift><Key.shift><Key.shift><Key.shift><Key.shift><Key.shift><Key.shift><Key.shift><Key.shift><Key.shift><Key.shift><Key.shift><Key.shift><Key.shift><Key.shift><Key.shift><Key.shift><Key.shift><Key.shift><Key.shift><Key.shift>RAJIV<Key.space><Key.shift>GANDHI<Key.space><Key.shift>COLLEGE<Key.space>OF<Key.space><Key.shift>ENGINEERING<Key.space>AND<Key.space><Key.shift><Key.shift><Key.shift><Key.shift><Key.shift><Key.shift><Key.shift><Key.shift><Key.shift><Key.shift><Key.shift><Key.shift><Key.shift><Key.shift><Key.shift><Key.shift><Key.shift><Key.shift><Key.shift><Key.shift><Key.shift>TECHNOLOGY<Key.down><Key.enter>
Screenshot: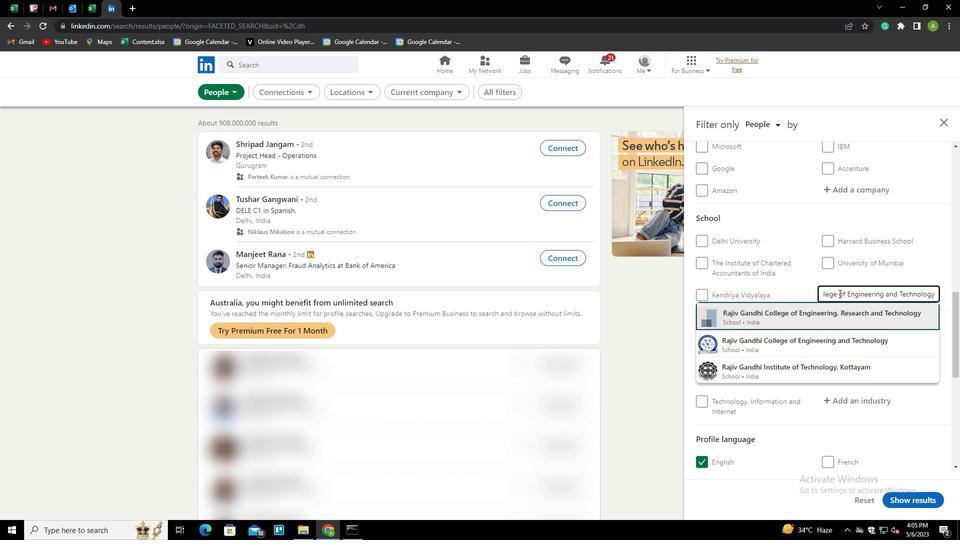 
Action: Mouse scrolled (839, 293) with delta (0, 0)
Screenshot: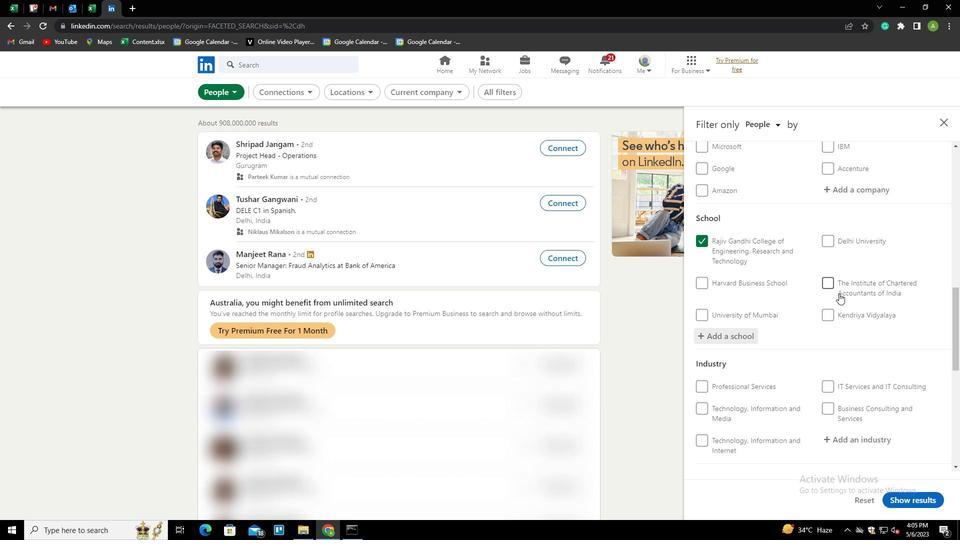 
Action: Mouse scrolled (839, 293) with delta (0, 0)
Screenshot: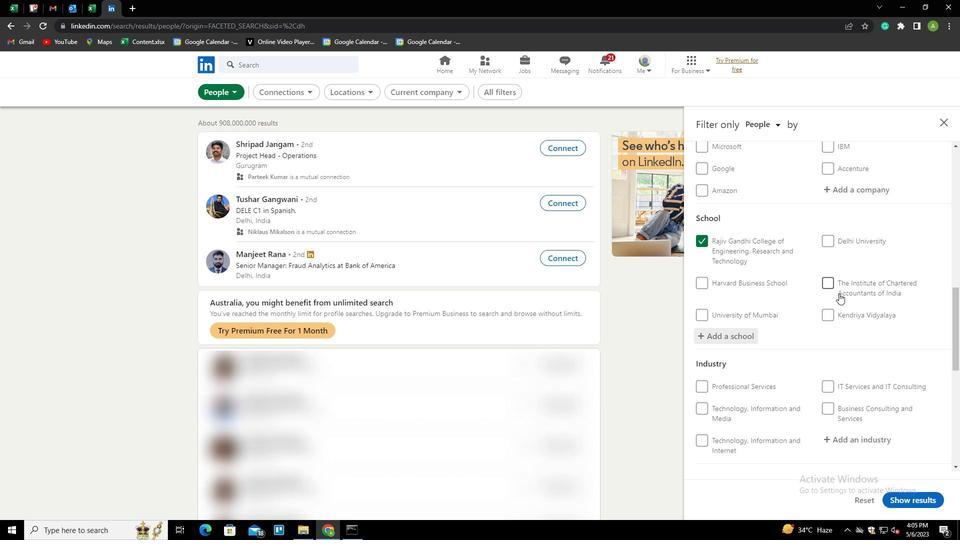 
Action: Mouse moved to (846, 330)
Screenshot: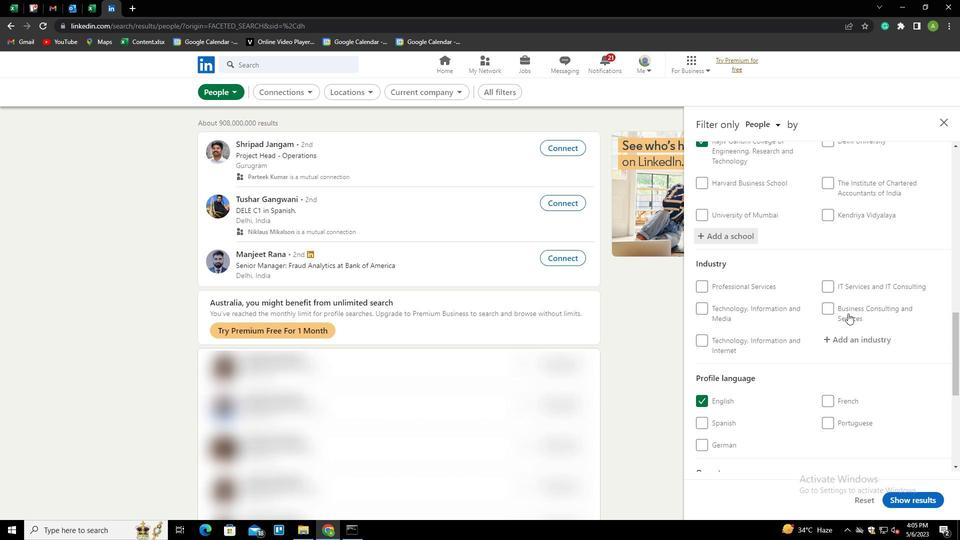 
Action: Mouse pressed left at (846, 330)
Screenshot: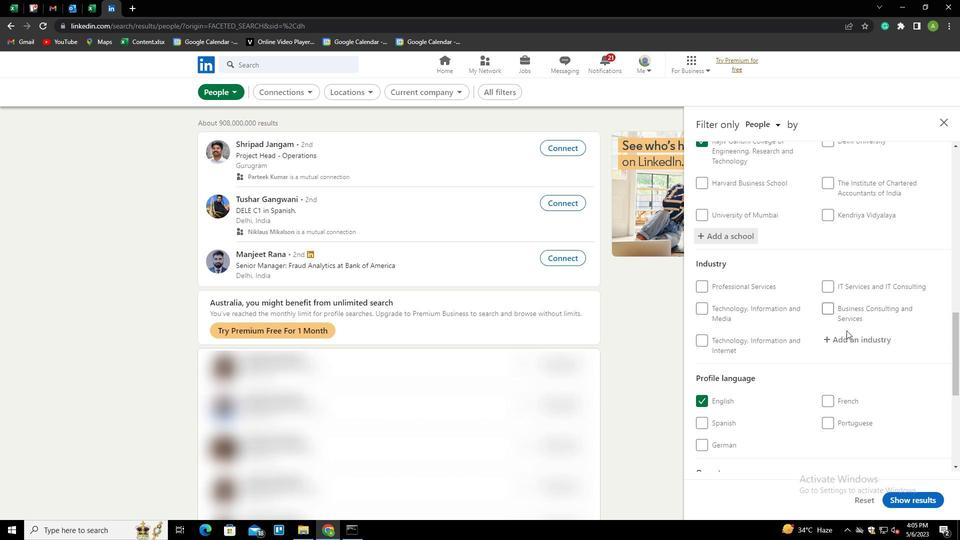 
Action: Mouse moved to (846, 336)
Screenshot: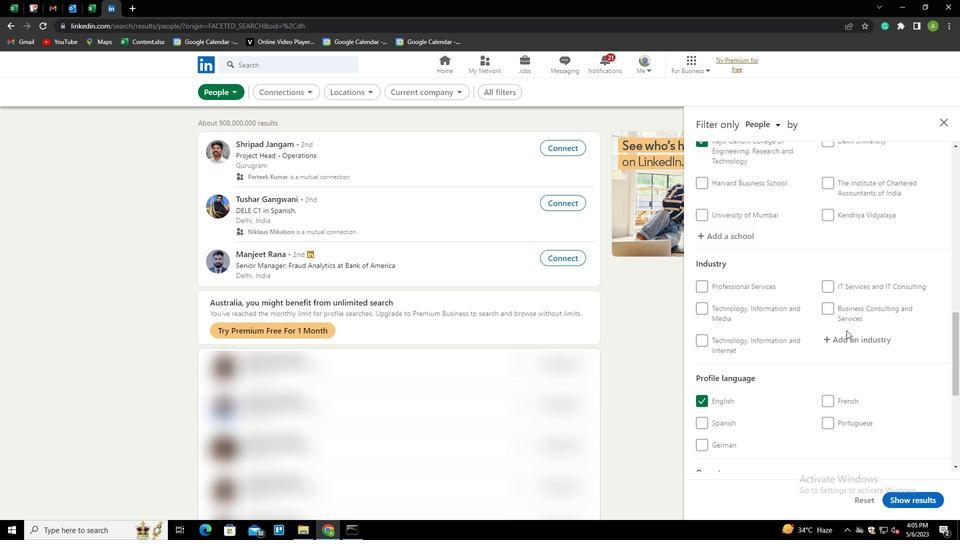 
Action: Mouse pressed left at (846, 336)
Screenshot: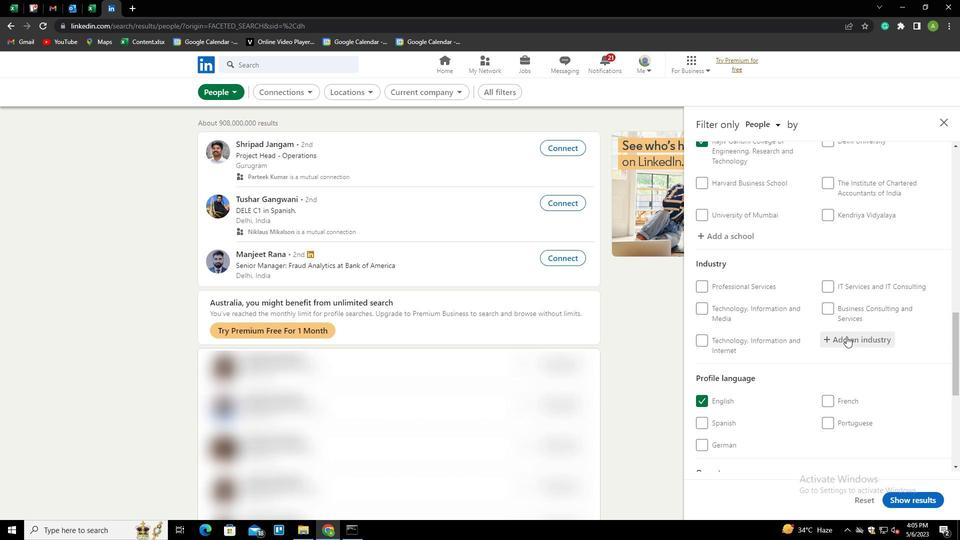 
Action: Mouse moved to (846, 304)
Screenshot: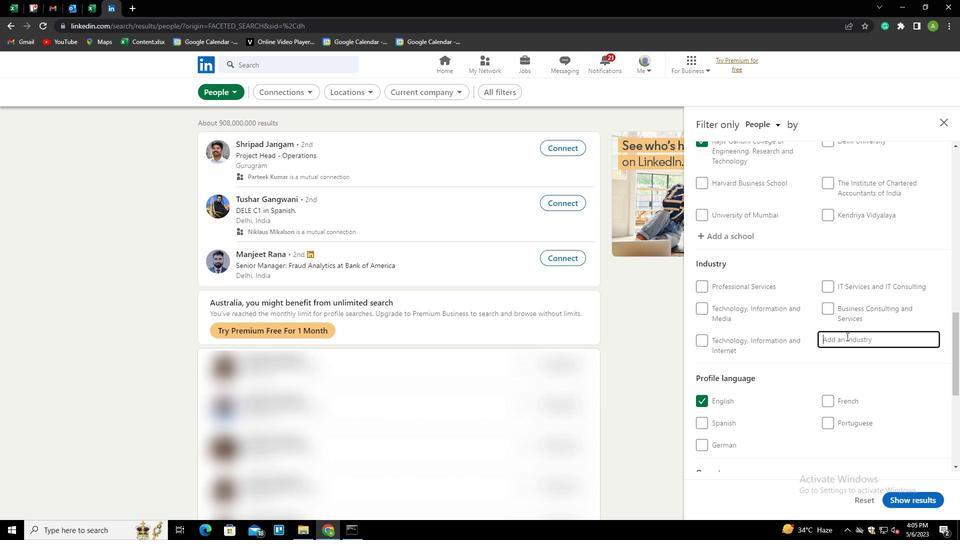 
Action: Key pressed <Key.shift><Key.shift><Key.shift><Key.shift><Key.shift><Key.shift><Key.shift><Key.shift><Key.shift><Key.shift>METALWORKING<Key.space><Key.shift>MACHINERY<Key.space><Key.shift>MANUFACTURI<Key.backspace><Key.backspace><Key.backspace><Key.backspace>TURING<Key.down><Key.enter>
Screenshot: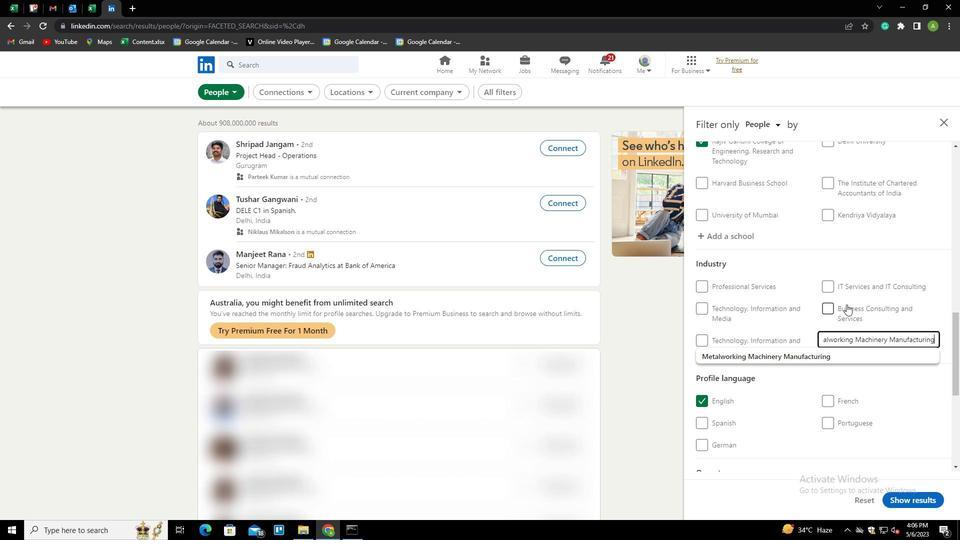 
Action: Mouse scrolled (846, 304) with delta (0, 0)
Screenshot: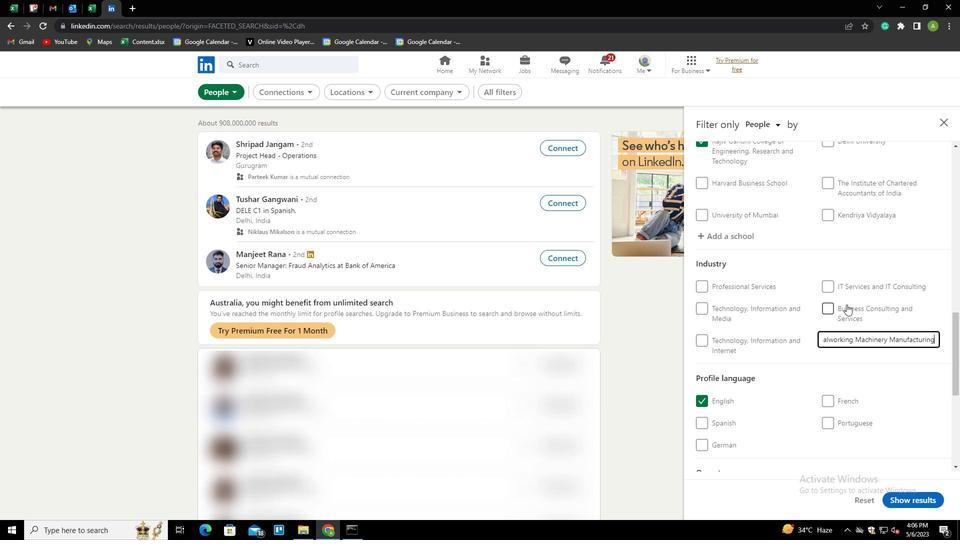 
Action: Mouse scrolled (846, 304) with delta (0, 0)
Screenshot: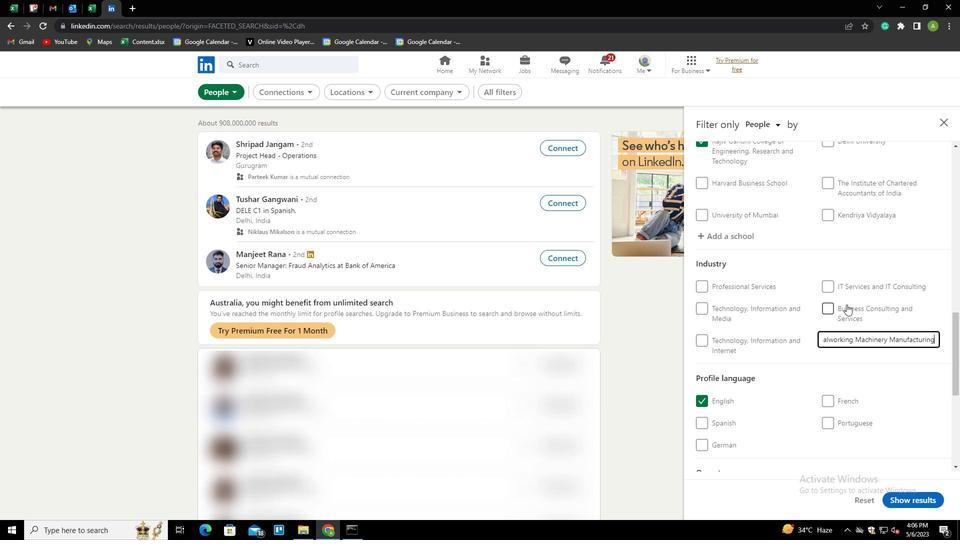
Action: Mouse scrolled (846, 304) with delta (0, 0)
Screenshot: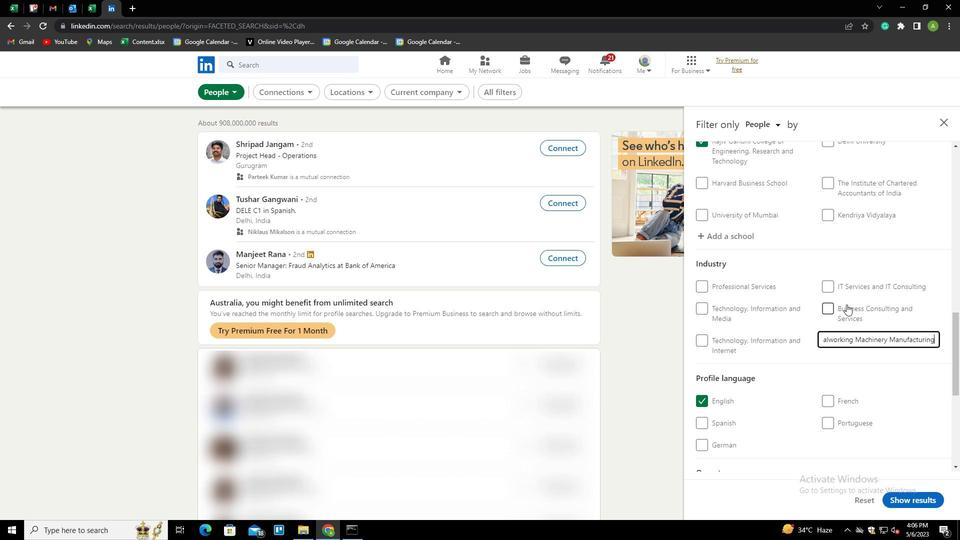 
Action: Mouse moved to (842, 318)
Screenshot: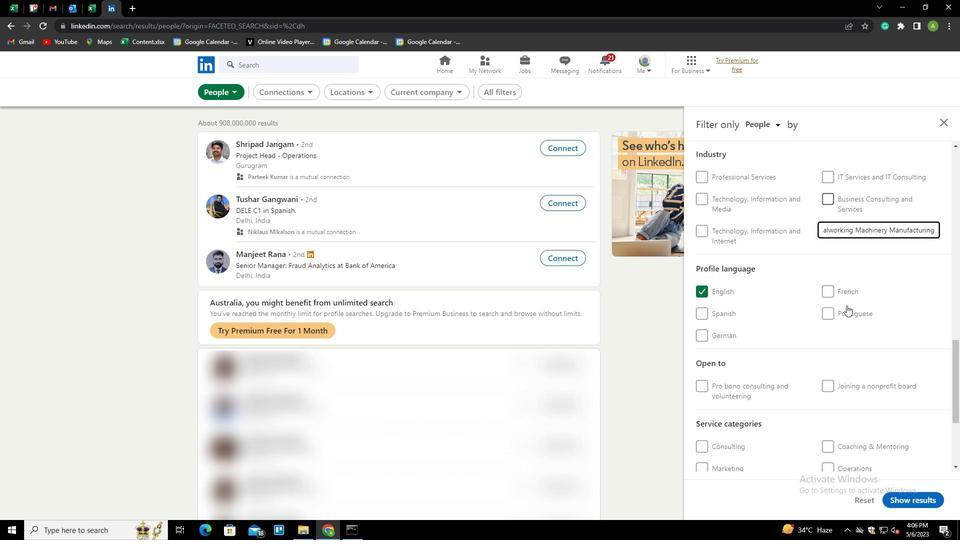 
Action: Mouse scrolled (842, 318) with delta (0, 0)
Screenshot: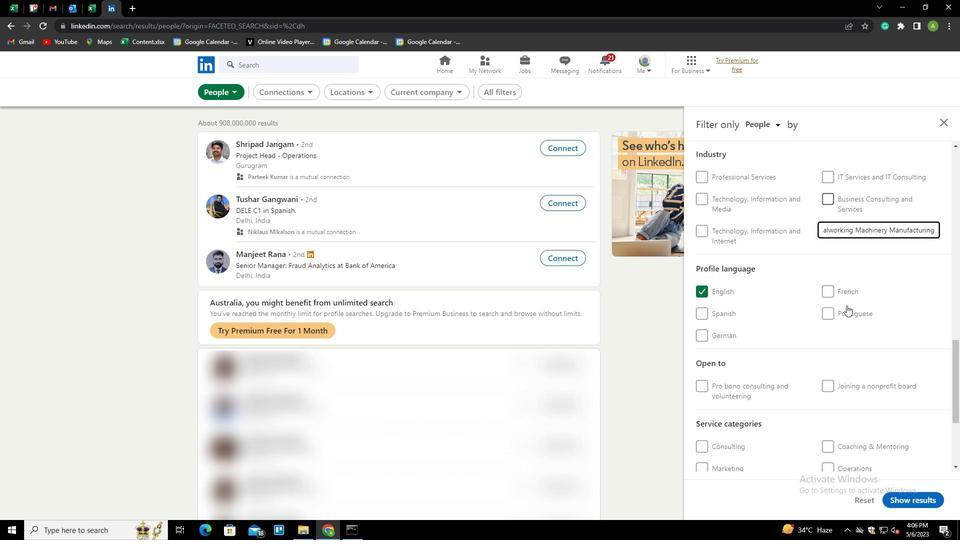 
Action: Mouse moved to (841, 320)
Screenshot: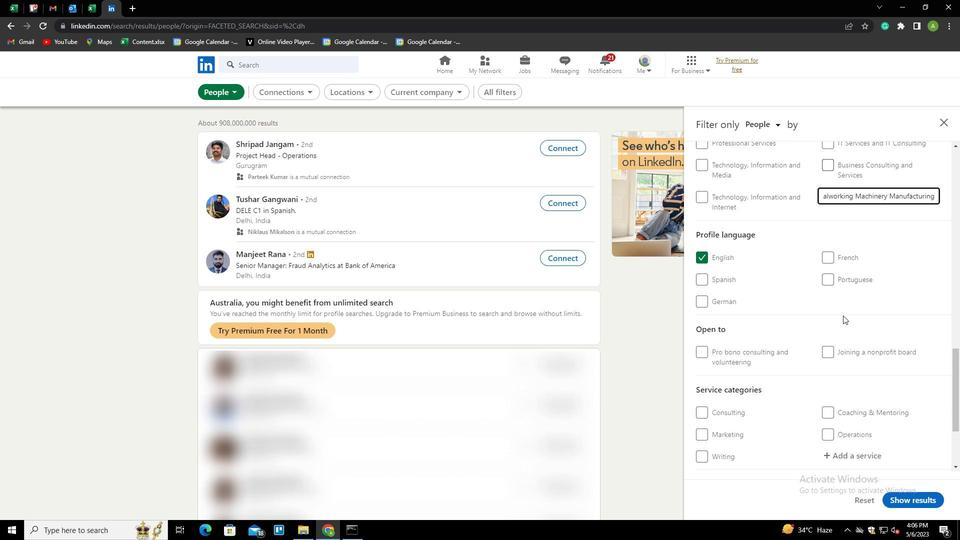 
Action: Mouse scrolled (841, 319) with delta (0, 0)
Screenshot: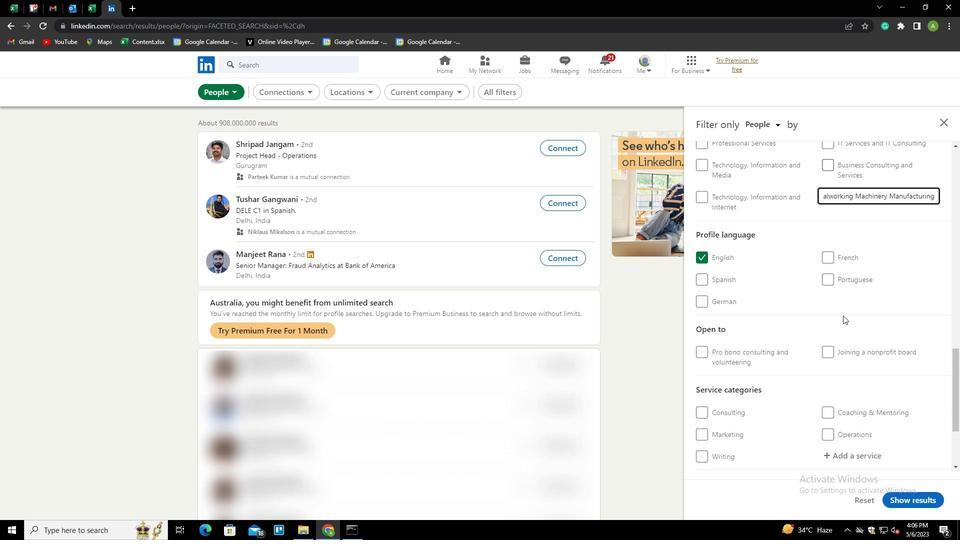 
Action: Mouse scrolled (841, 319) with delta (0, 0)
Screenshot: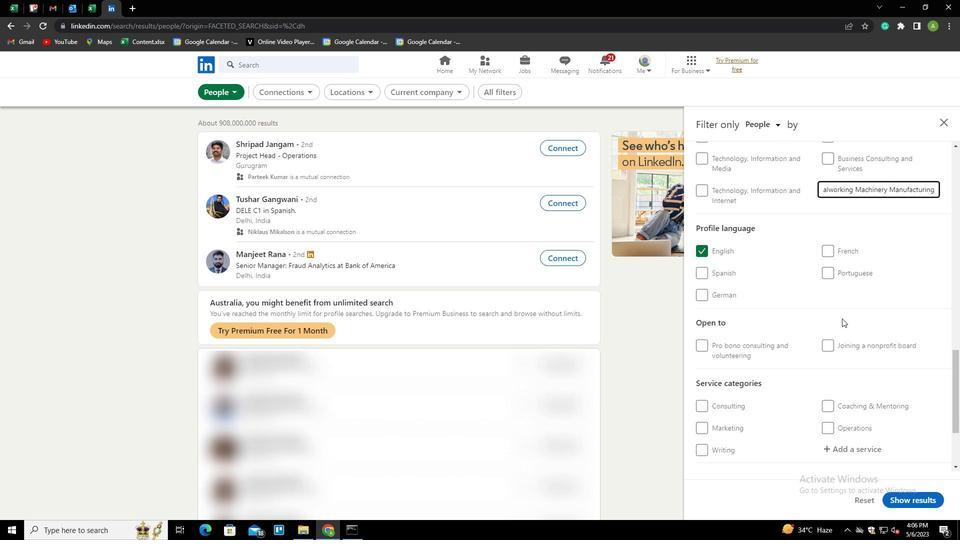 
Action: Mouse scrolled (841, 319) with delta (0, 0)
Screenshot: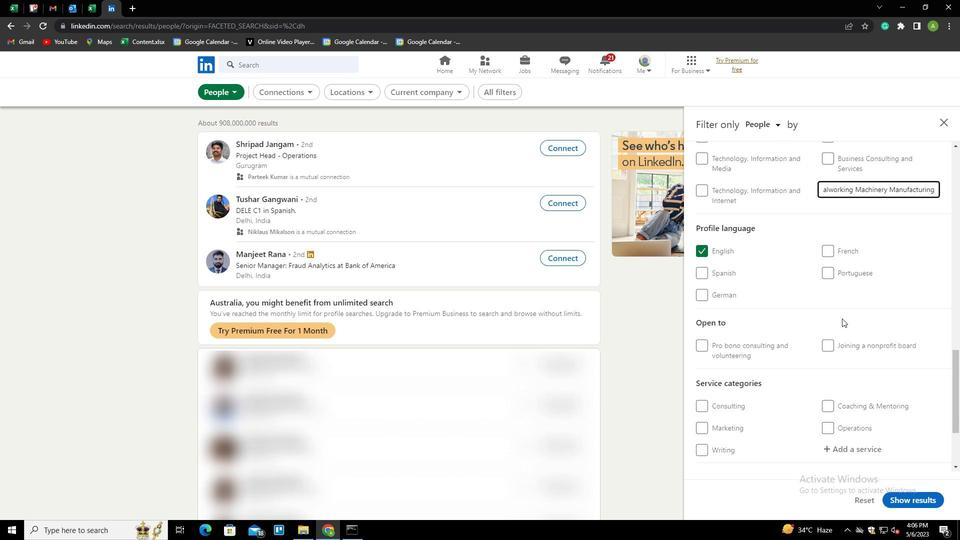 
Action: Mouse moved to (840, 333)
Screenshot: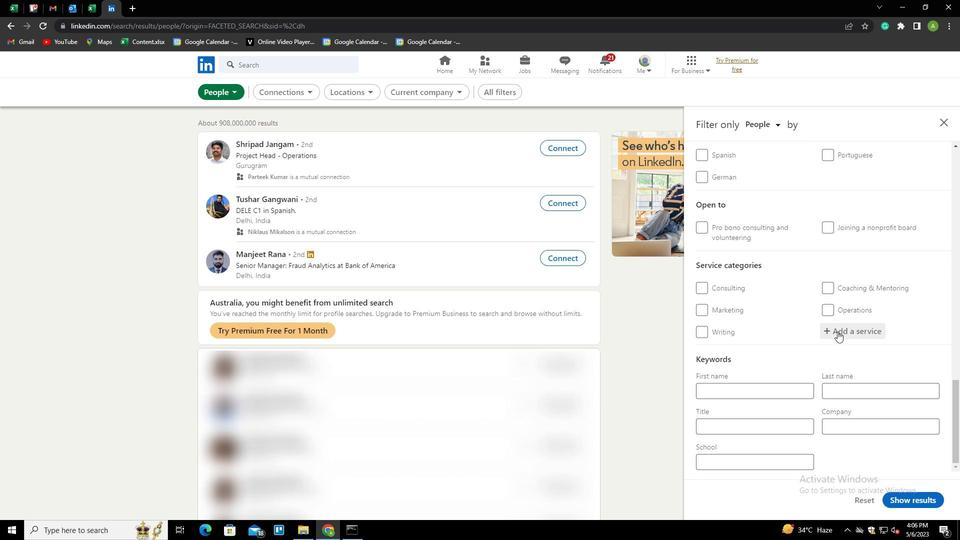 
Action: Mouse pressed left at (840, 333)
Screenshot: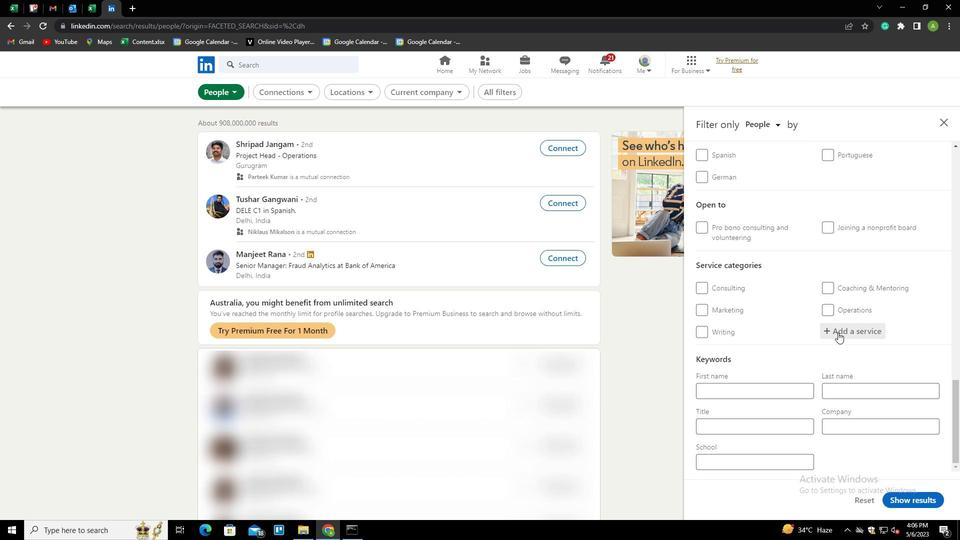 
Action: Mouse moved to (838, 269)
Screenshot: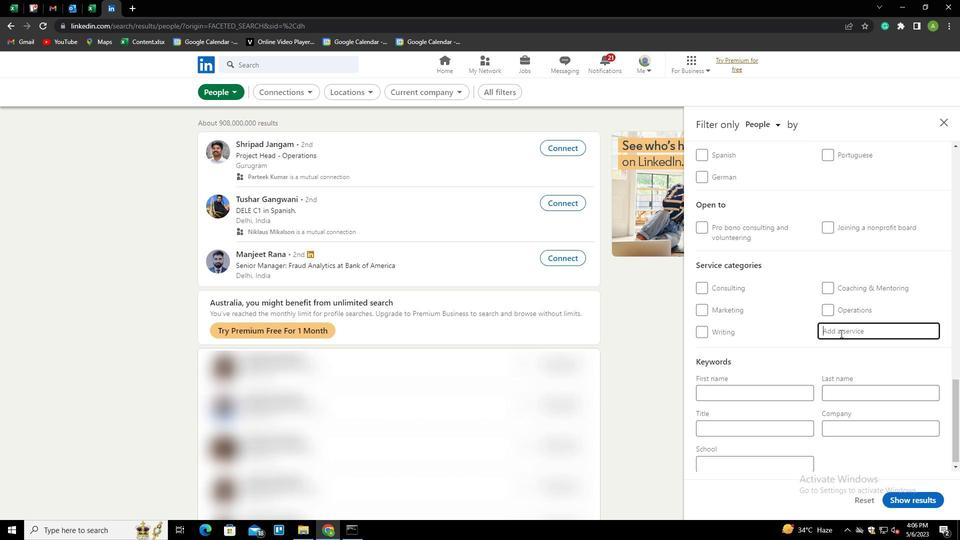 
Action: Key pressed <Key.shift><Key.shift><Key.shift><Key.shift><Key.shift><Key.shift><Key.shift><Key.shift><Key.shift><Key.shift>NATURE<Key.space><Key.shift>PHOTOGRAPHY<Key.down><Key.enter>
Screenshot: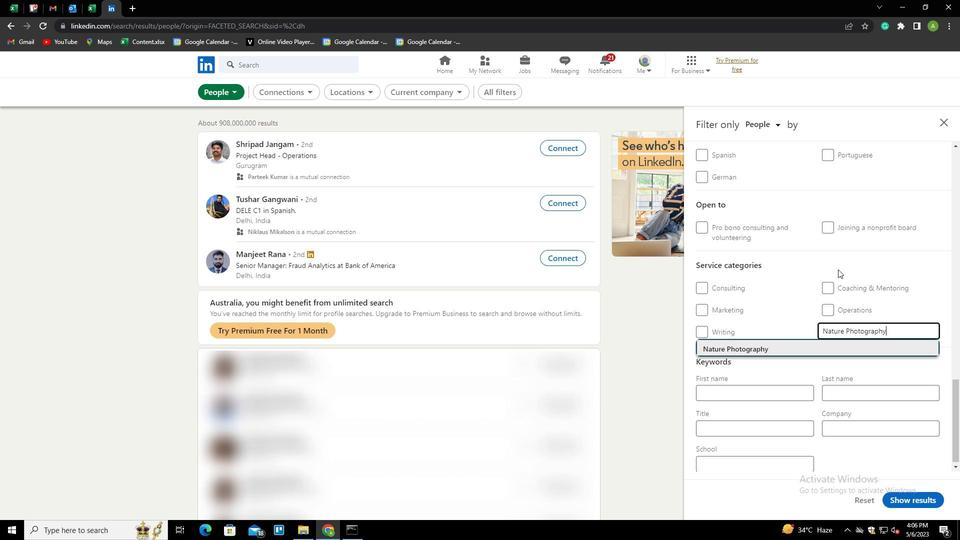 
Action: Mouse moved to (824, 281)
Screenshot: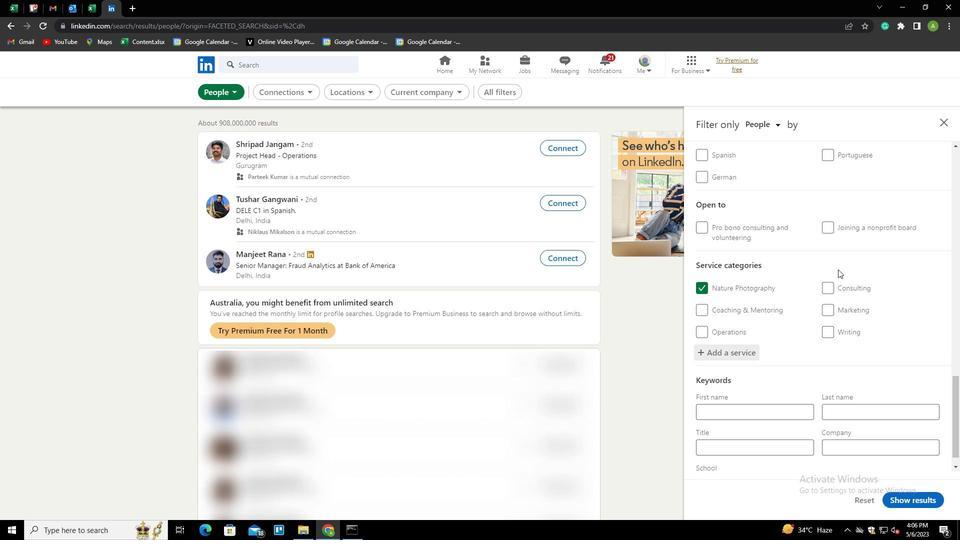 
Action: Mouse scrolled (824, 281) with delta (0, 0)
Screenshot: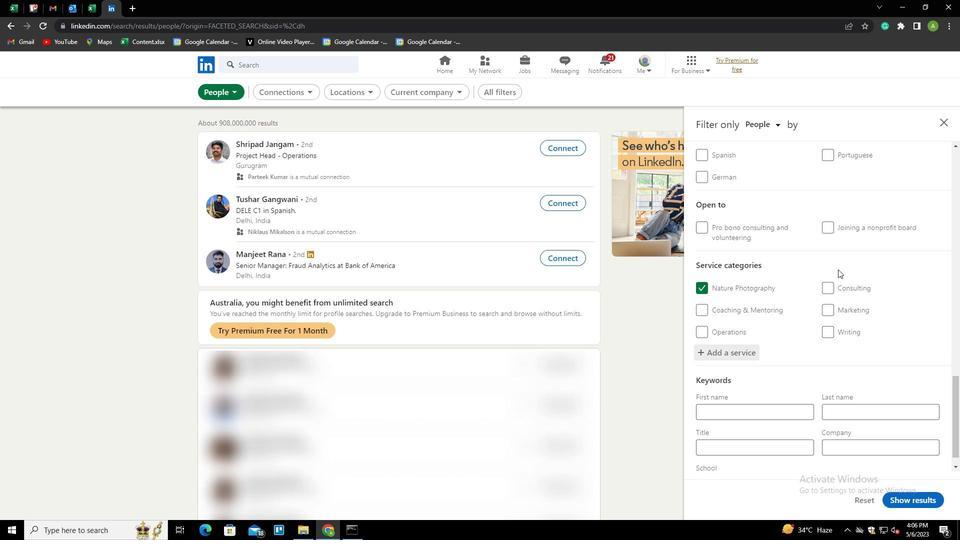 
Action: Mouse moved to (820, 284)
Screenshot: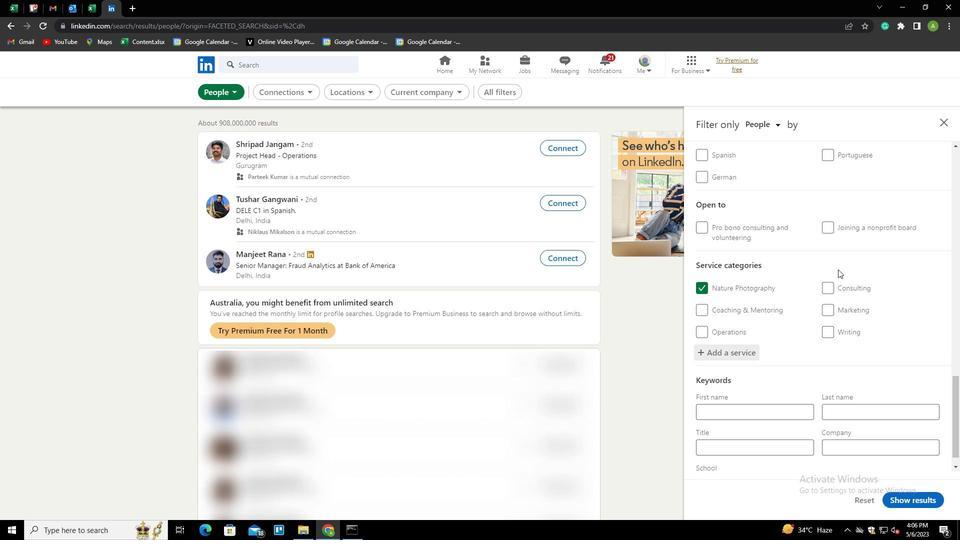 
Action: Mouse scrolled (820, 283) with delta (0, 0)
Screenshot: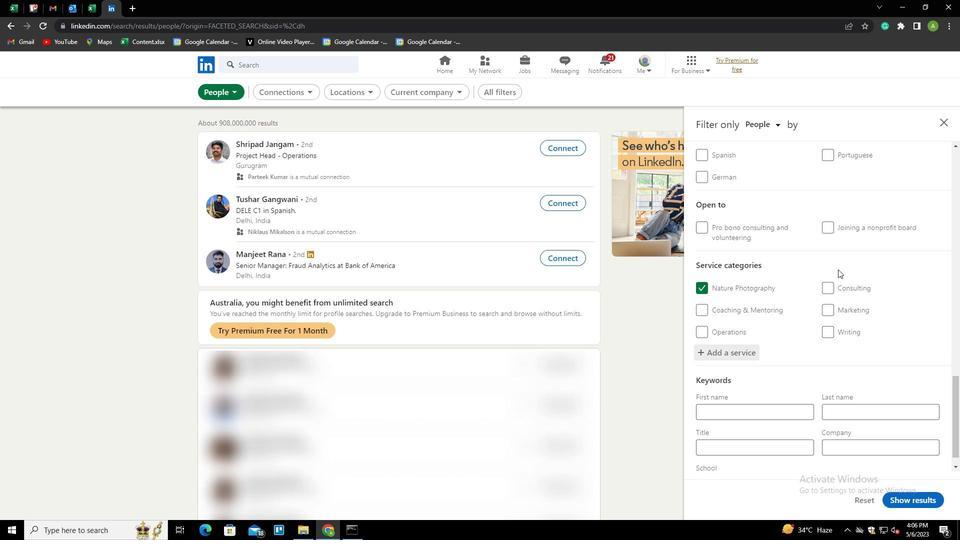 
Action: Mouse scrolled (820, 283) with delta (0, 0)
Screenshot: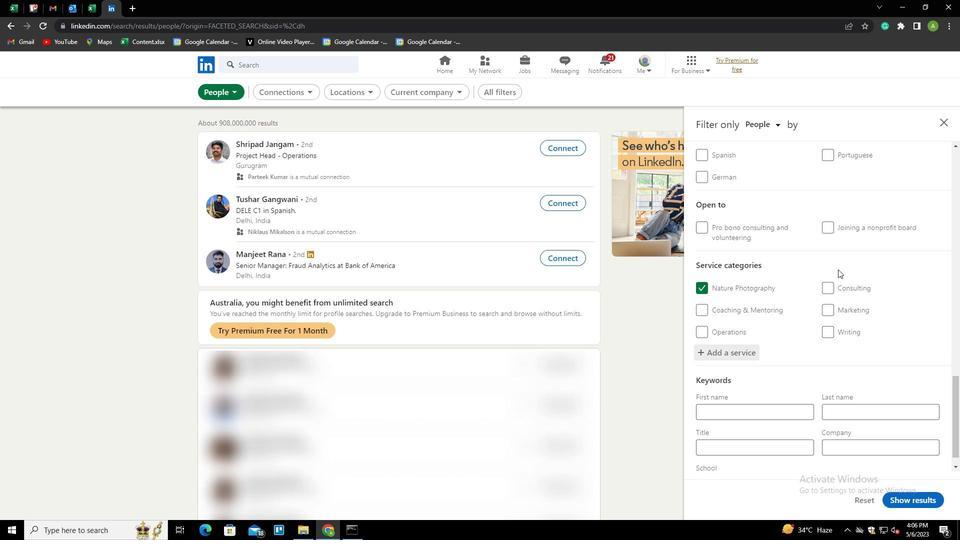 
Action: Mouse scrolled (820, 283) with delta (0, 0)
Screenshot: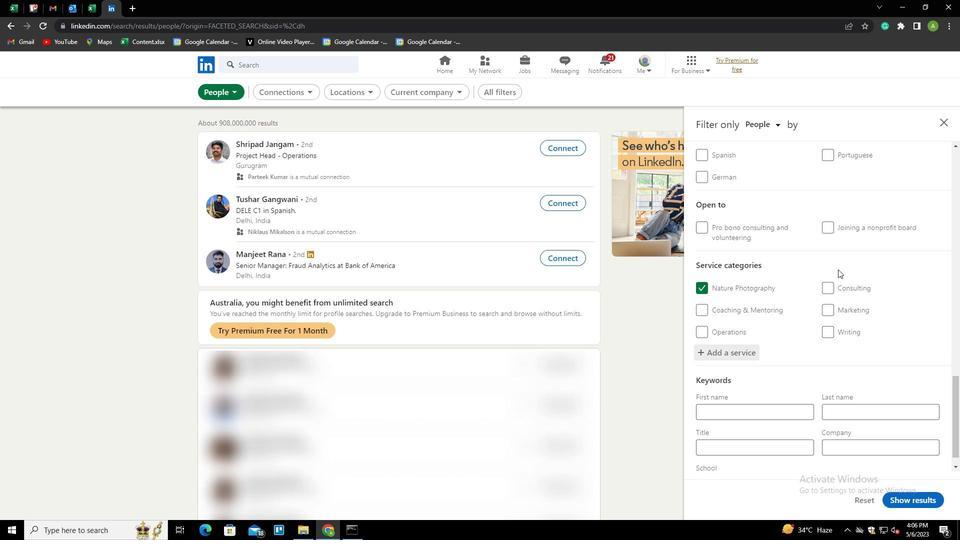 
Action: Mouse scrolled (820, 283) with delta (0, 0)
Screenshot: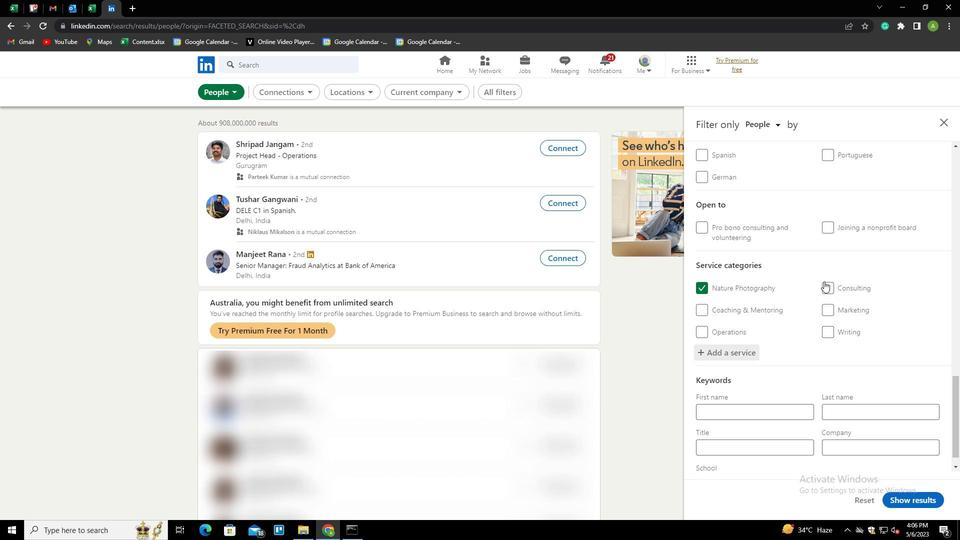 
Action: Mouse moved to (754, 421)
Screenshot: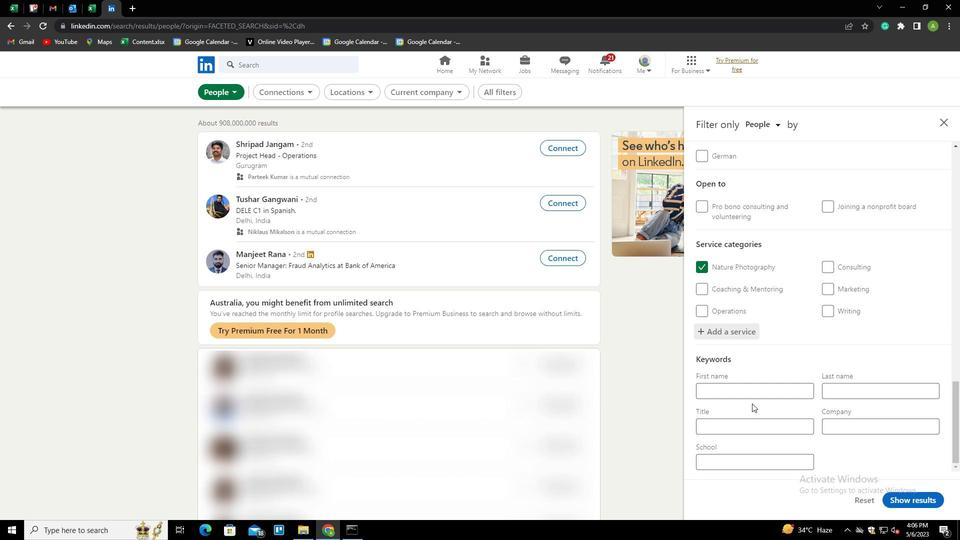 
Action: Mouse pressed left at (754, 421)
Screenshot: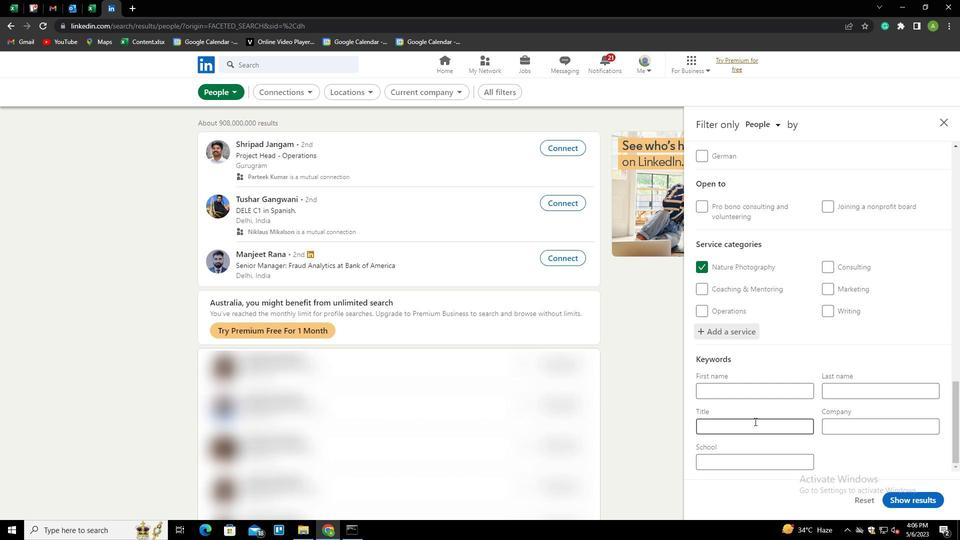 
Action: Mouse moved to (751, 313)
Screenshot: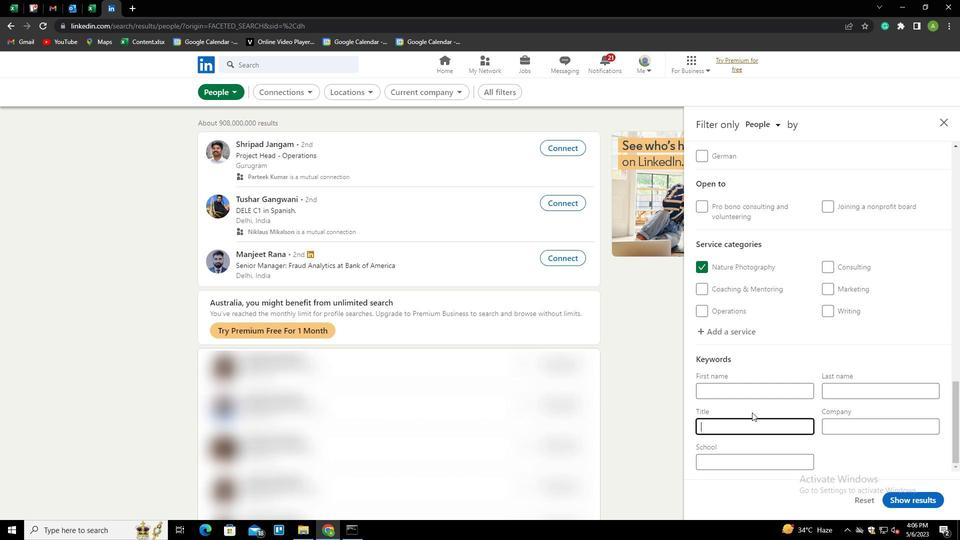 
Action: Key pressed <Key.shift><Key.shift><Key.shift><Key.shift><Key.shift><Key.shift><Key.shift><Key.shift><Key.shift><Key.shift><Key.shift><Key.shift><Key.shift>OPERATIONS<Key.space><Key.shift>MANAGER
Screenshot: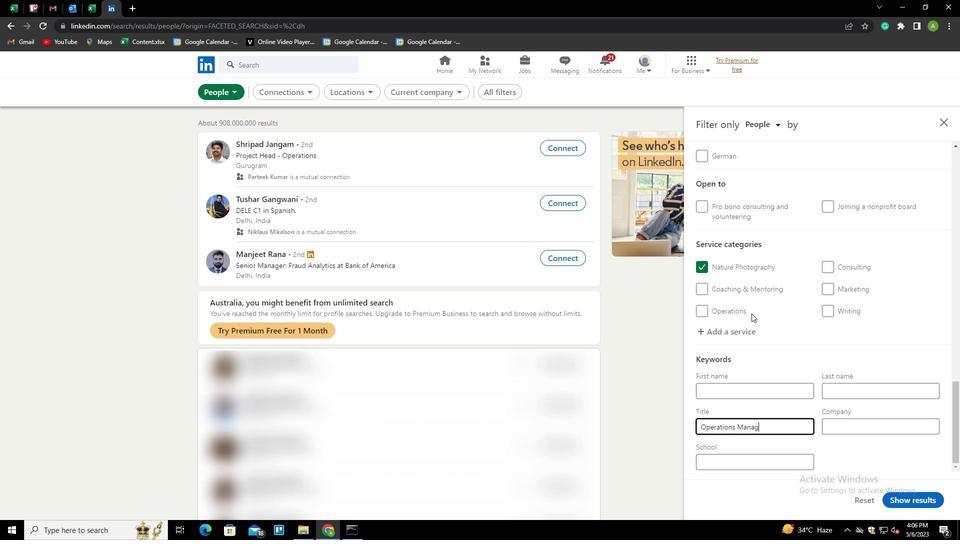 
Action: Mouse moved to (894, 459)
Screenshot: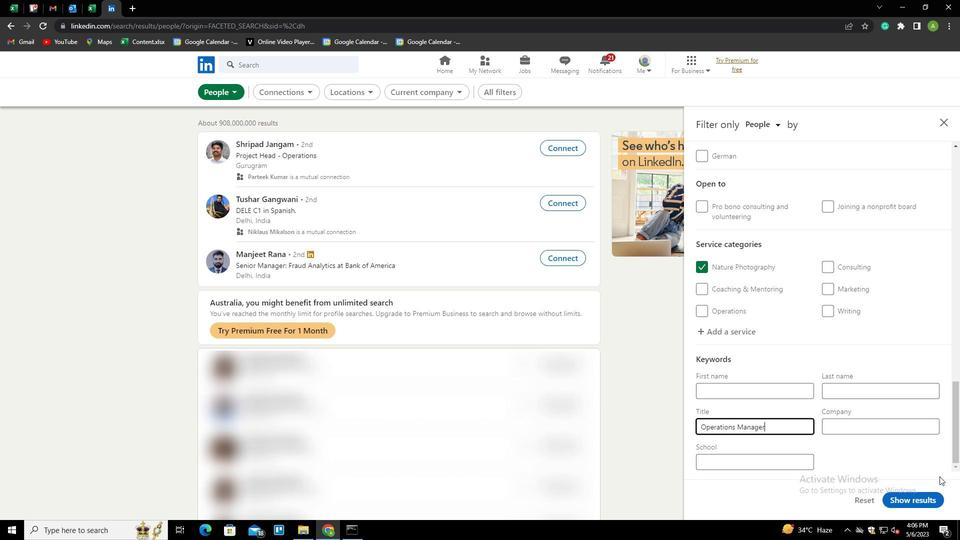 
Action: Mouse pressed left at (894, 459)
Screenshot: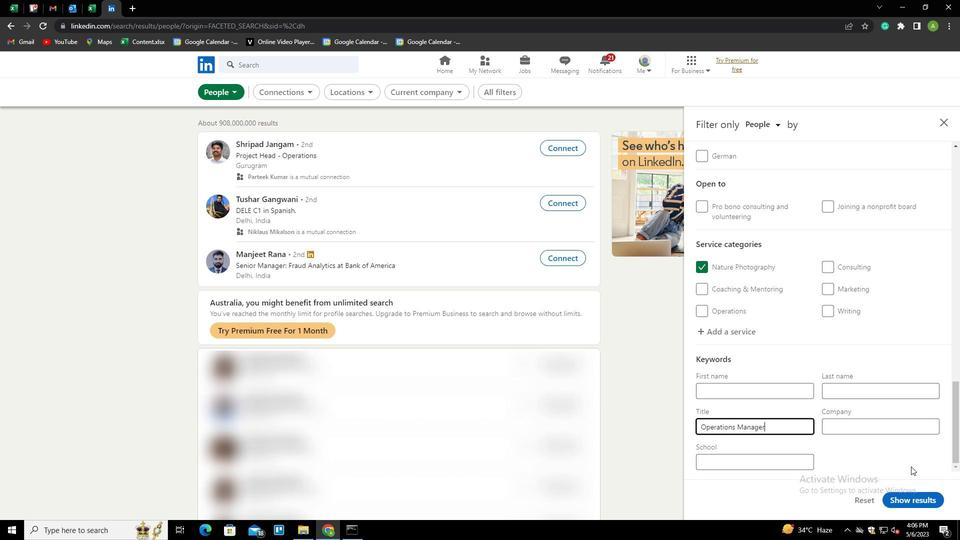 
Action: Mouse moved to (919, 501)
Screenshot: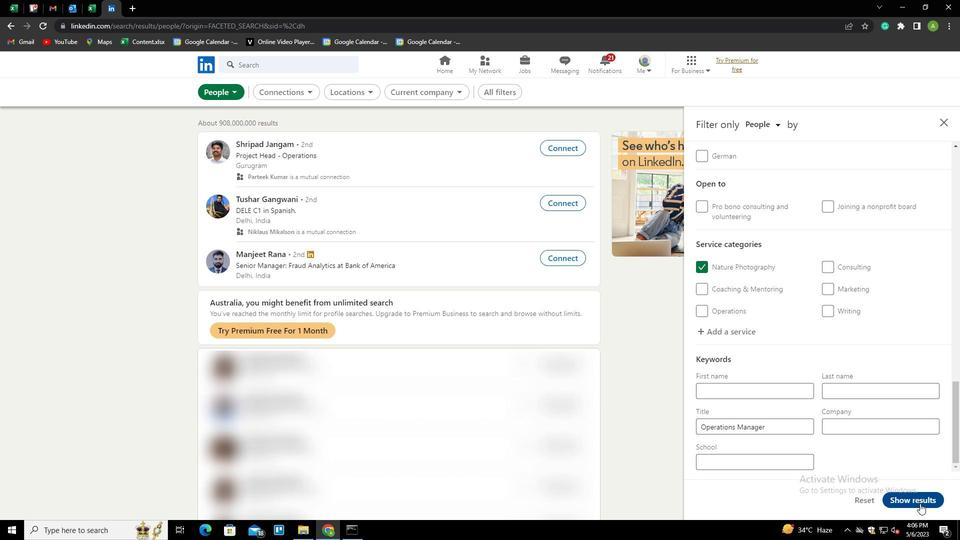 
Action: Mouse pressed left at (919, 501)
Screenshot: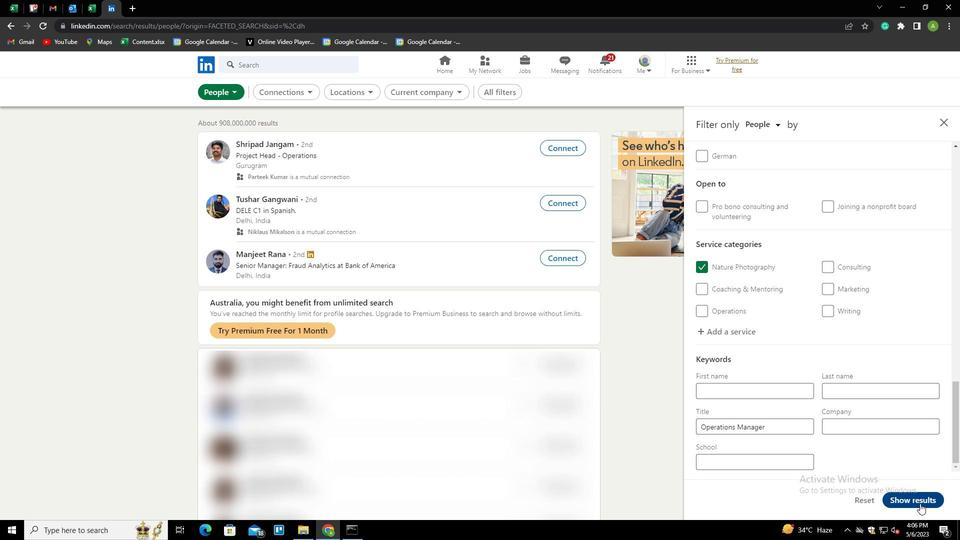 
Action: Mouse moved to (909, 280)
Screenshot: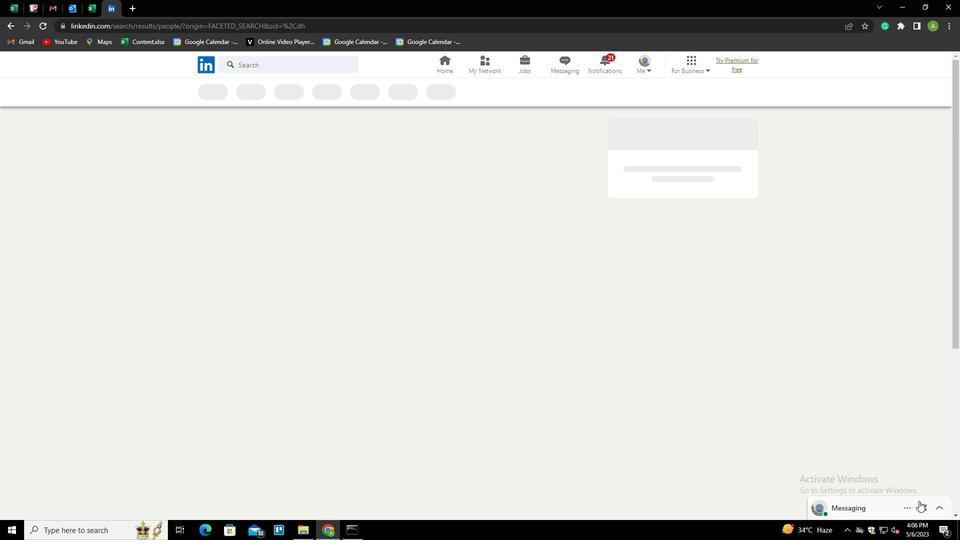 
